 Task: Look for space in Nakama, Japan from 1st June, 2023 to 9th June, 2023 for 4 adults in price range Rs.6000 to Rs.12000. Place can be entire place with 2 bedrooms having 2 beds and 2 bathrooms. Property type can be house, flat, guest house. Booking option can be shelf check-in. Required host language is English.
Action: Mouse moved to (478, 122)
Screenshot: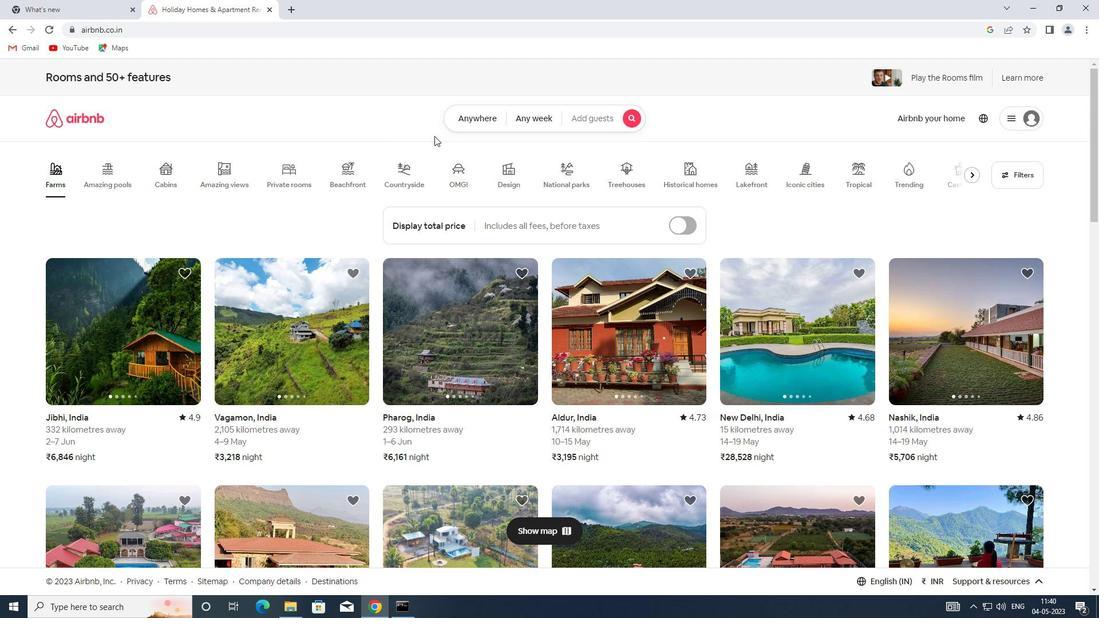 
Action: Mouse pressed left at (478, 122)
Screenshot: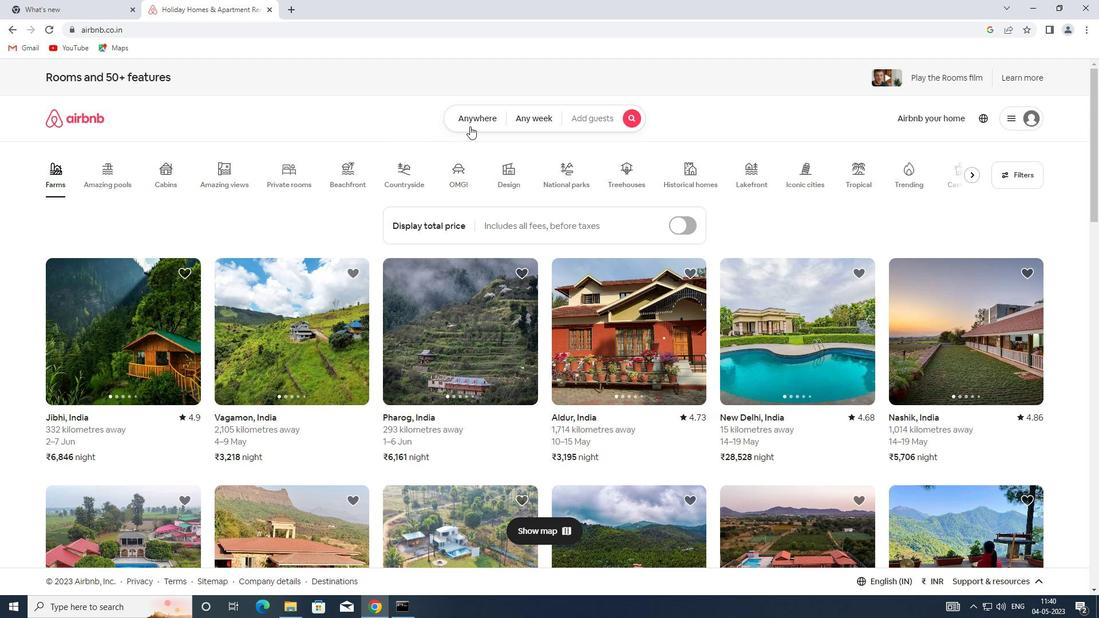 
Action: Mouse moved to (385, 172)
Screenshot: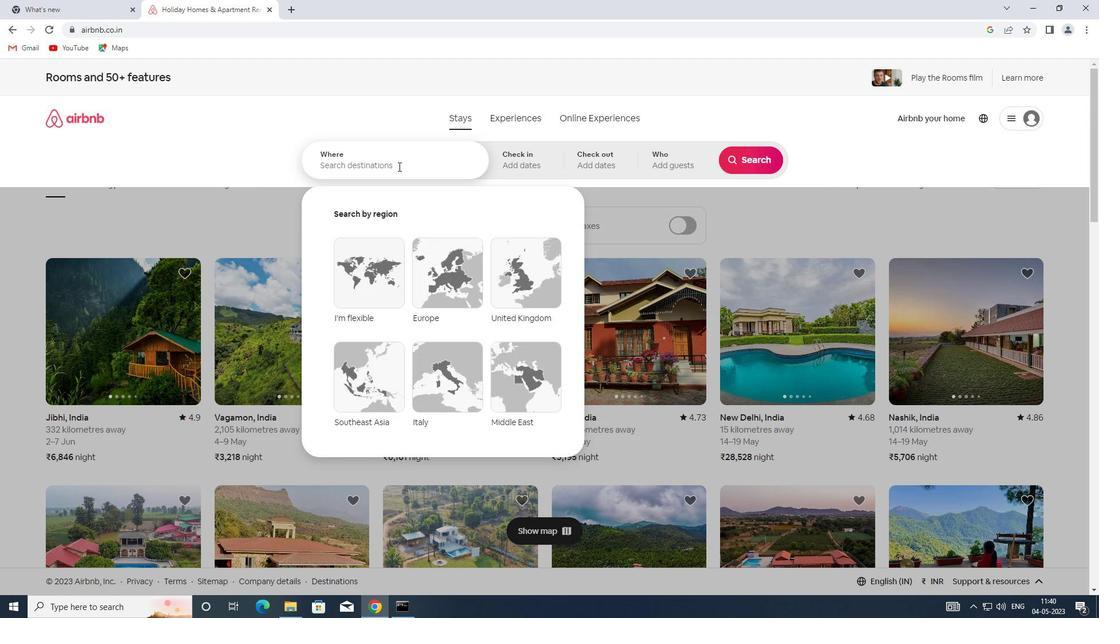 
Action: Mouse pressed left at (385, 172)
Screenshot: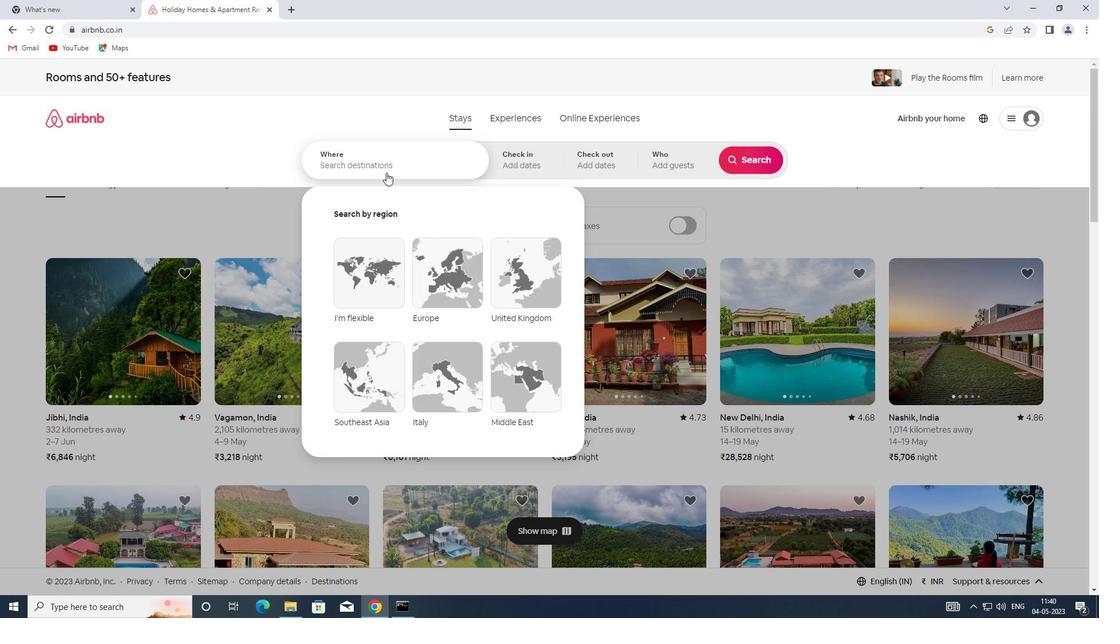 
Action: Key pressed <Key.shift><Key.shift>NAKAMA,<Key.shift><Key.shift><Key.shift><Key.shift><Key.shift><Key.shift><Key.shift><Key.shift>JAPAN
Screenshot: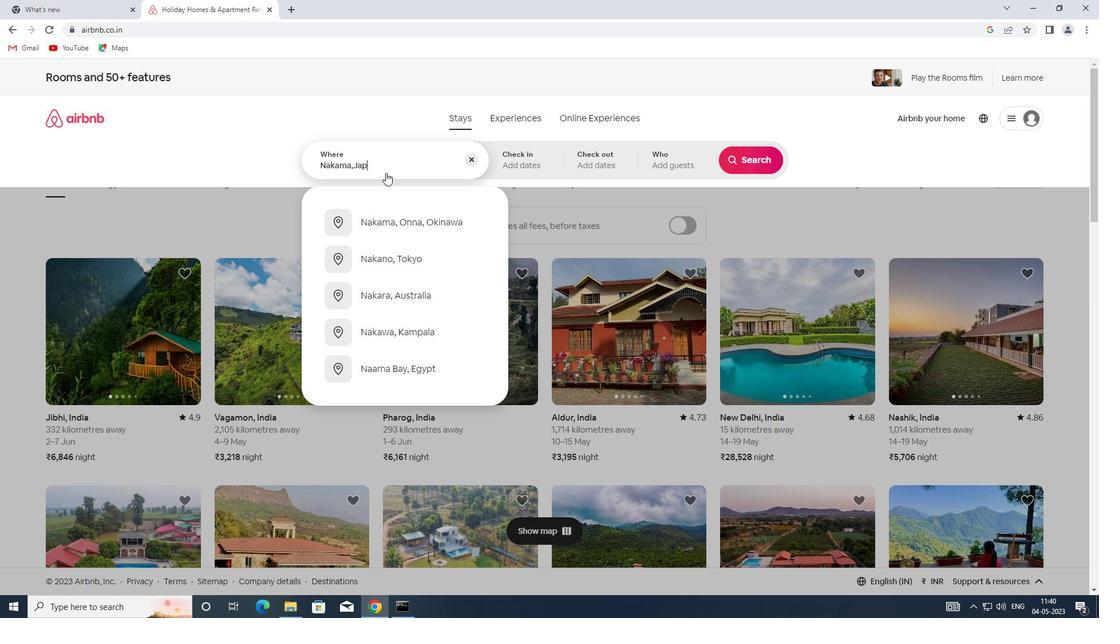 
Action: Mouse moved to (510, 152)
Screenshot: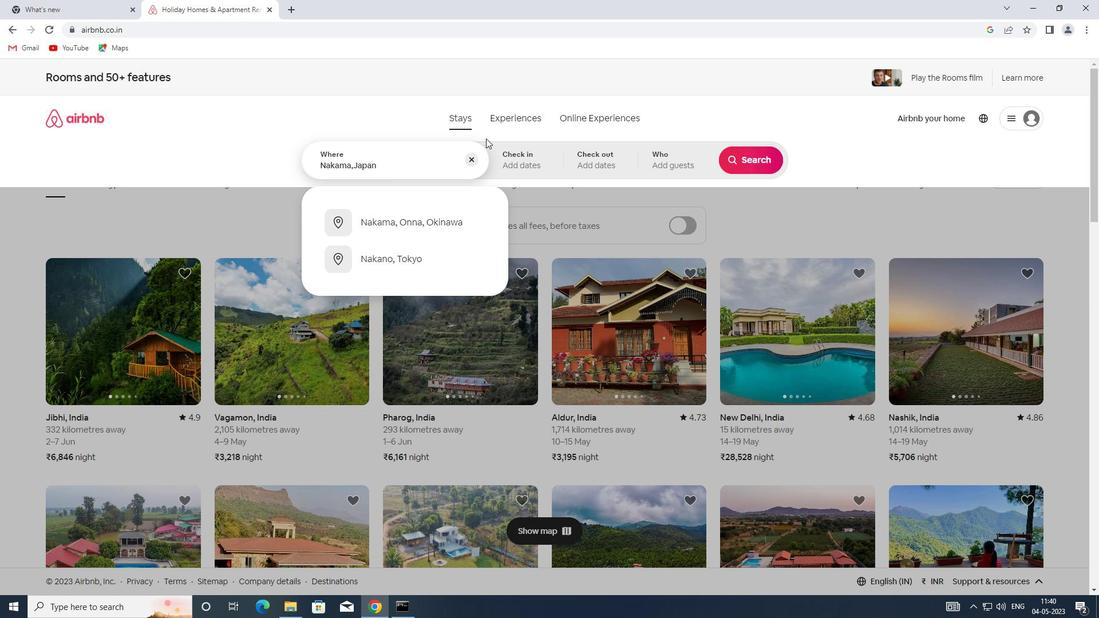 
Action: Mouse pressed left at (510, 152)
Screenshot: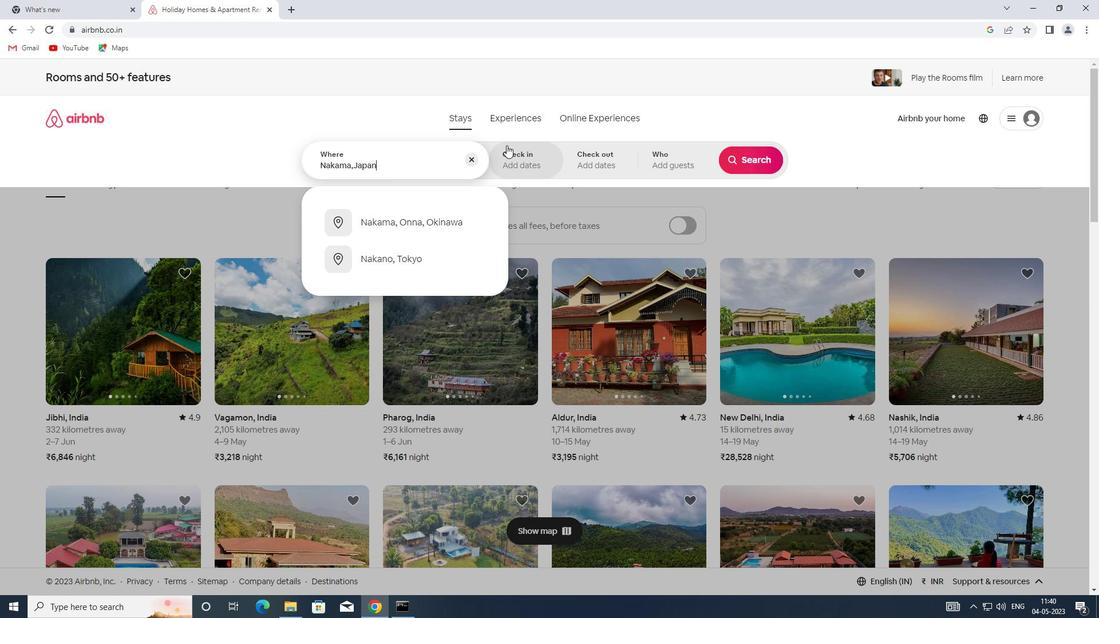 
Action: Mouse moved to (674, 301)
Screenshot: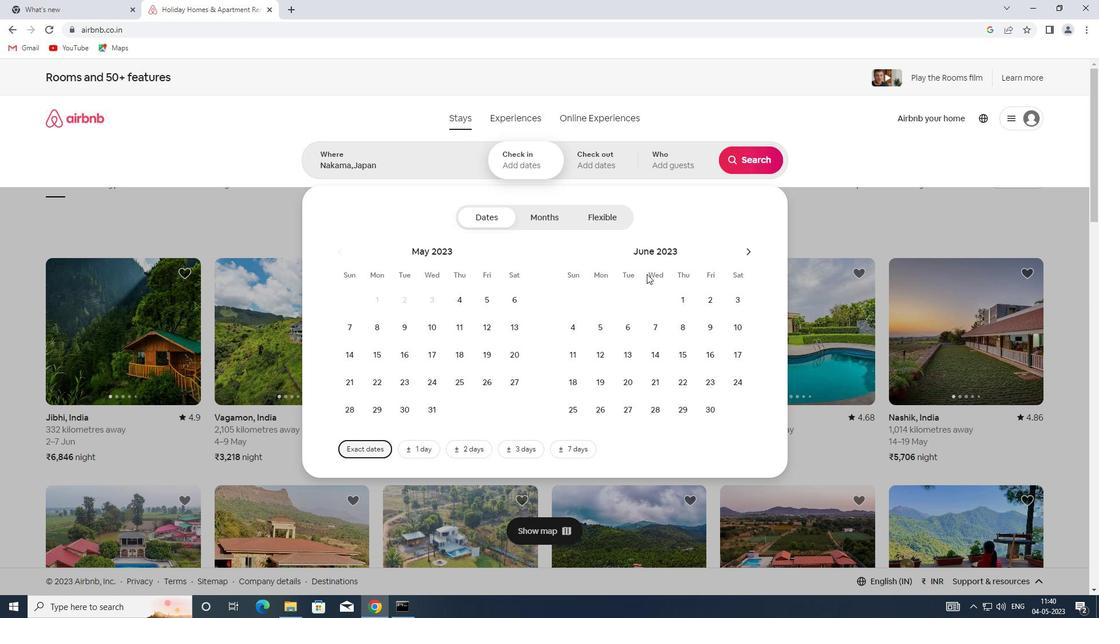 
Action: Mouse pressed left at (674, 301)
Screenshot: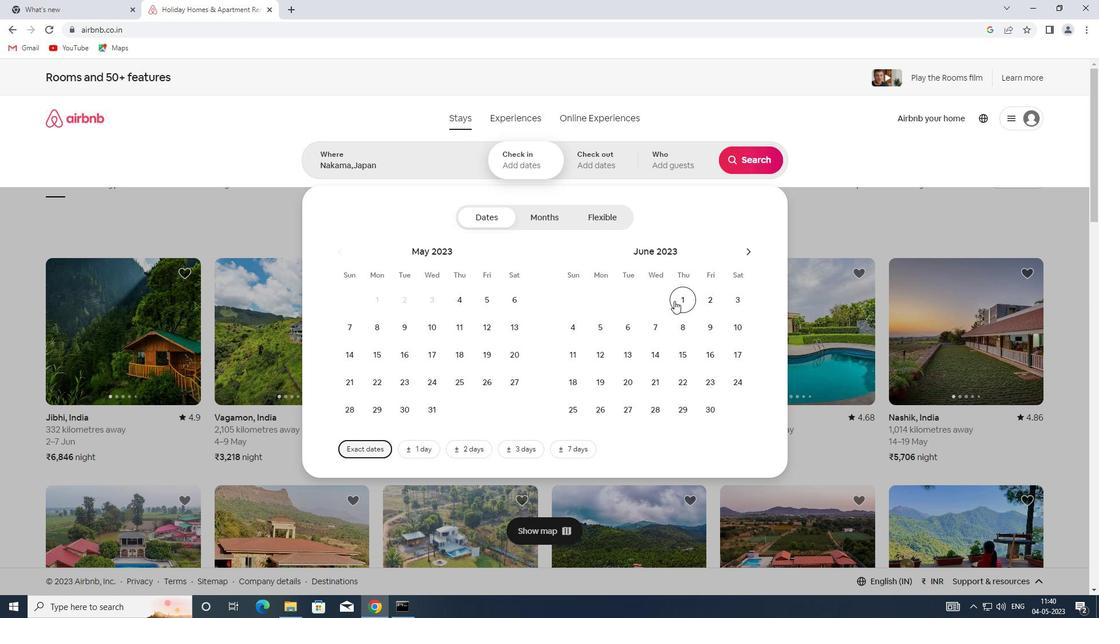
Action: Mouse moved to (703, 324)
Screenshot: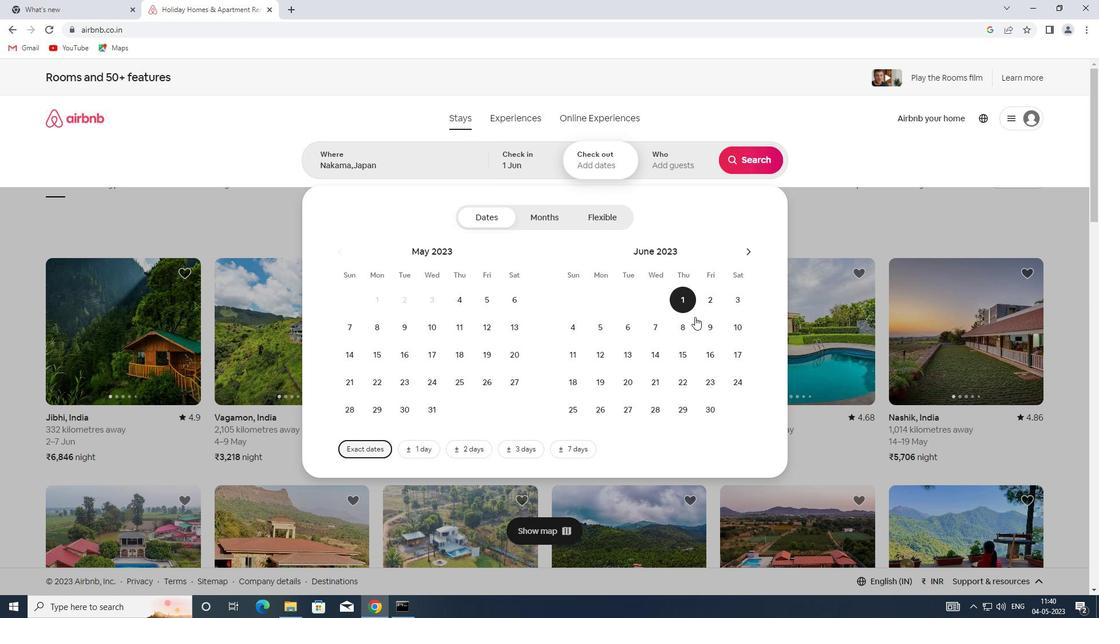 
Action: Mouse pressed left at (703, 324)
Screenshot: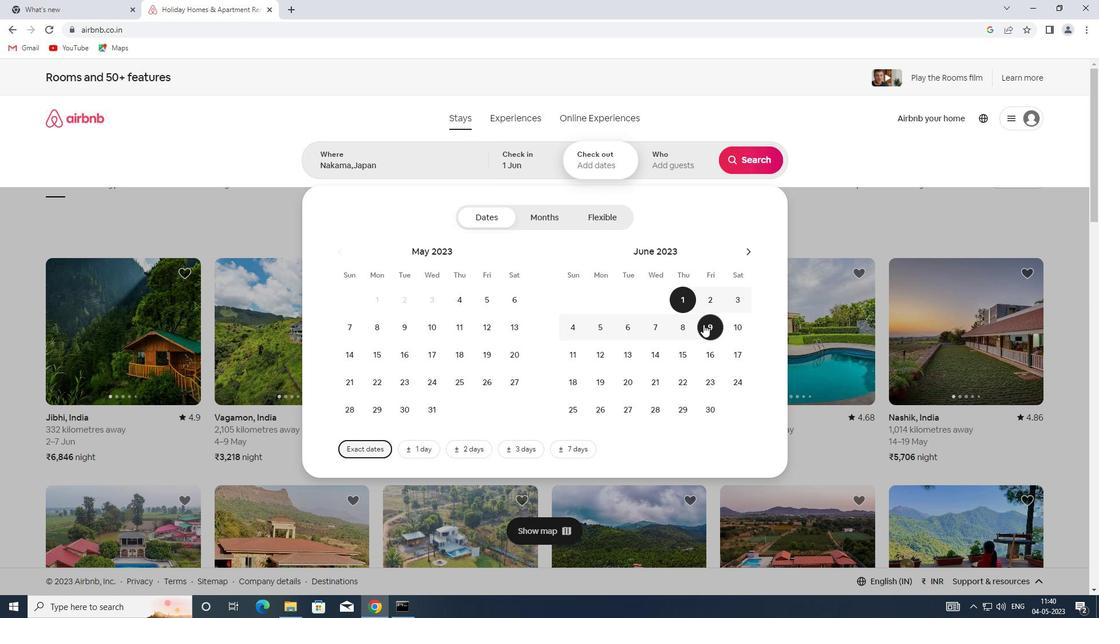 
Action: Mouse moved to (670, 152)
Screenshot: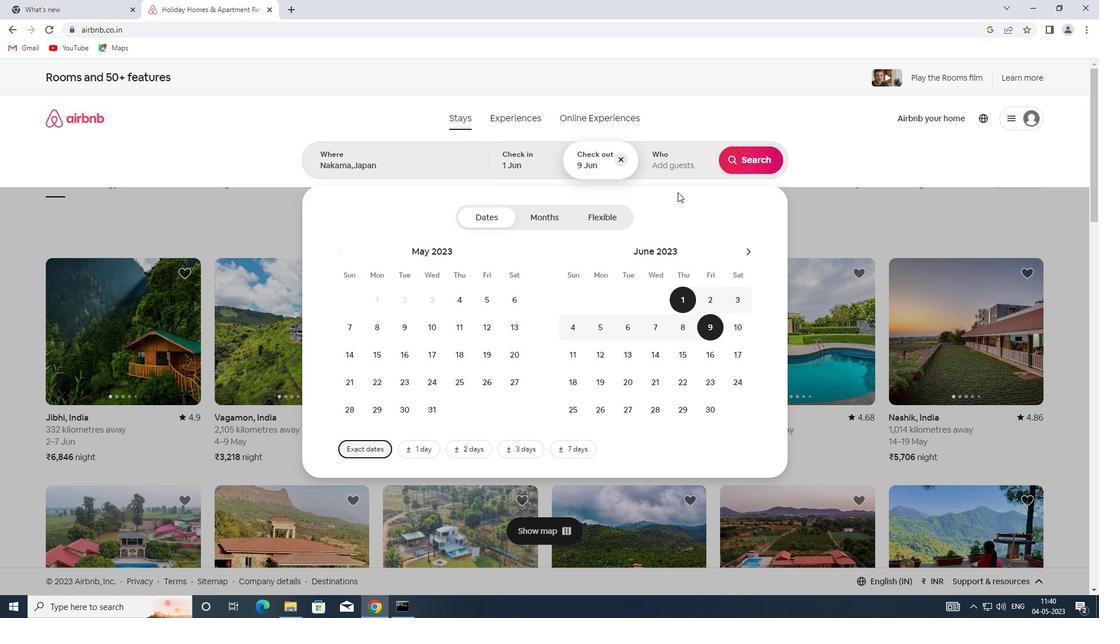
Action: Mouse pressed left at (670, 152)
Screenshot: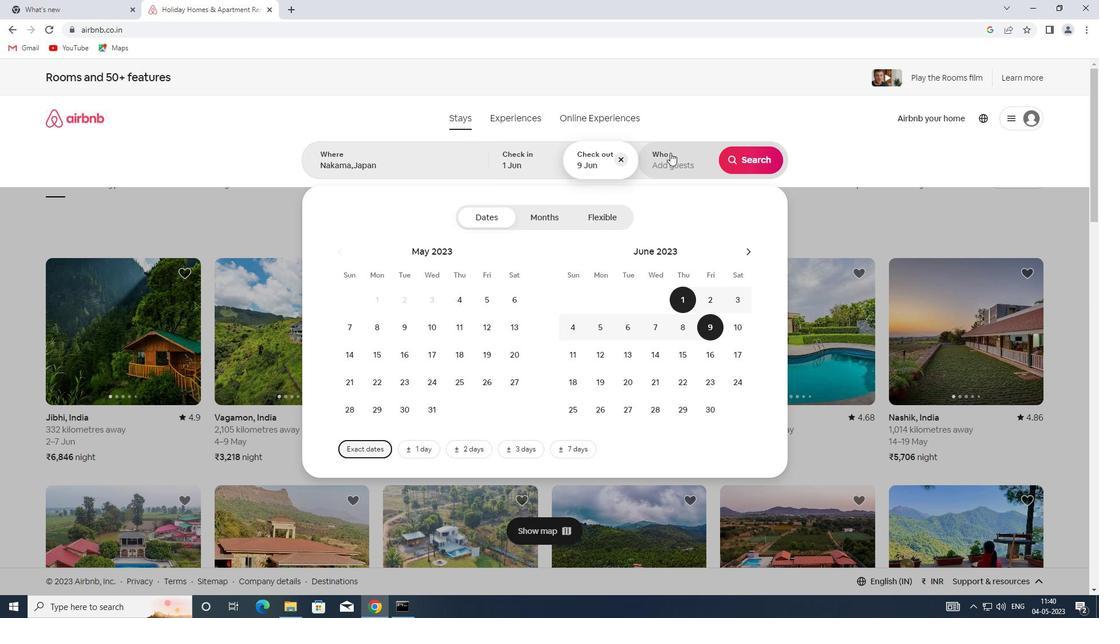 
Action: Mouse moved to (754, 216)
Screenshot: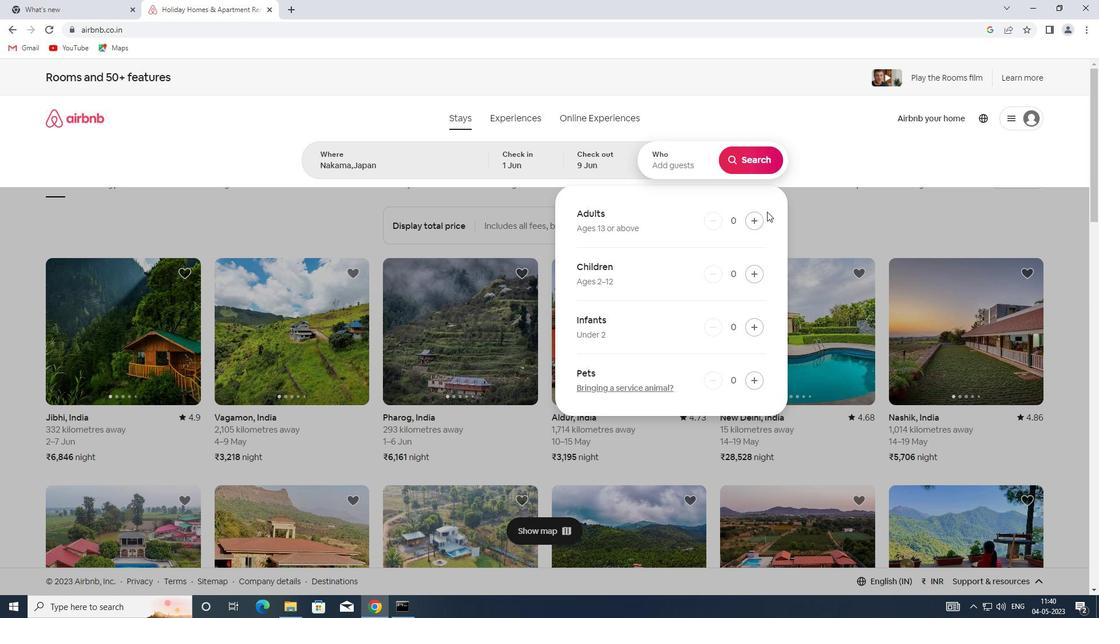 
Action: Mouse pressed left at (754, 216)
Screenshot: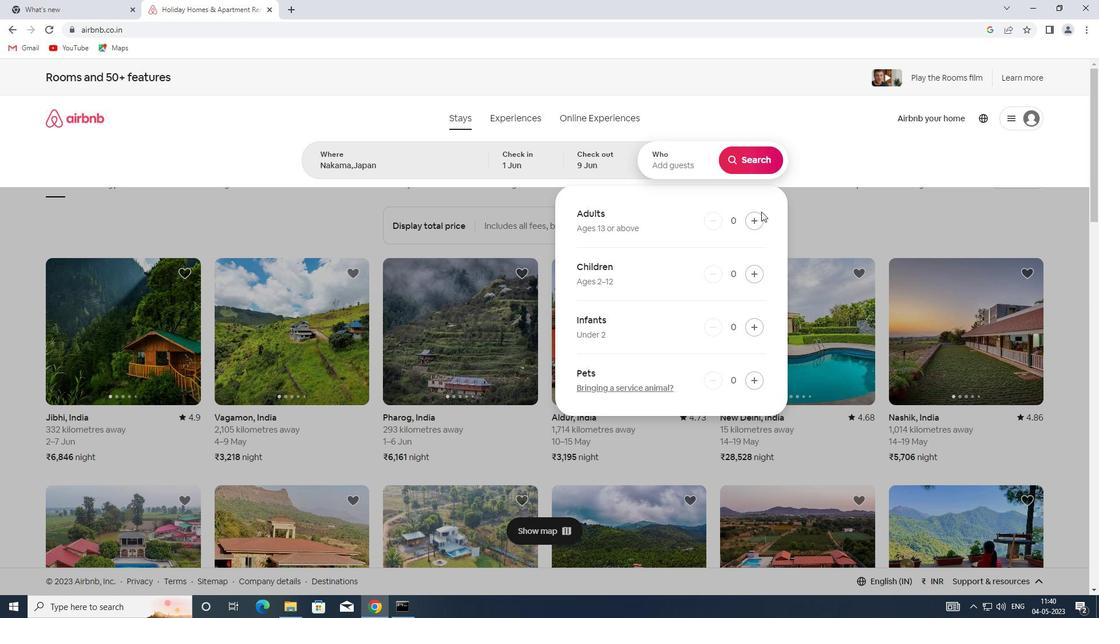 
Action: Mouse pressed left at (754, 216)
Screenshot: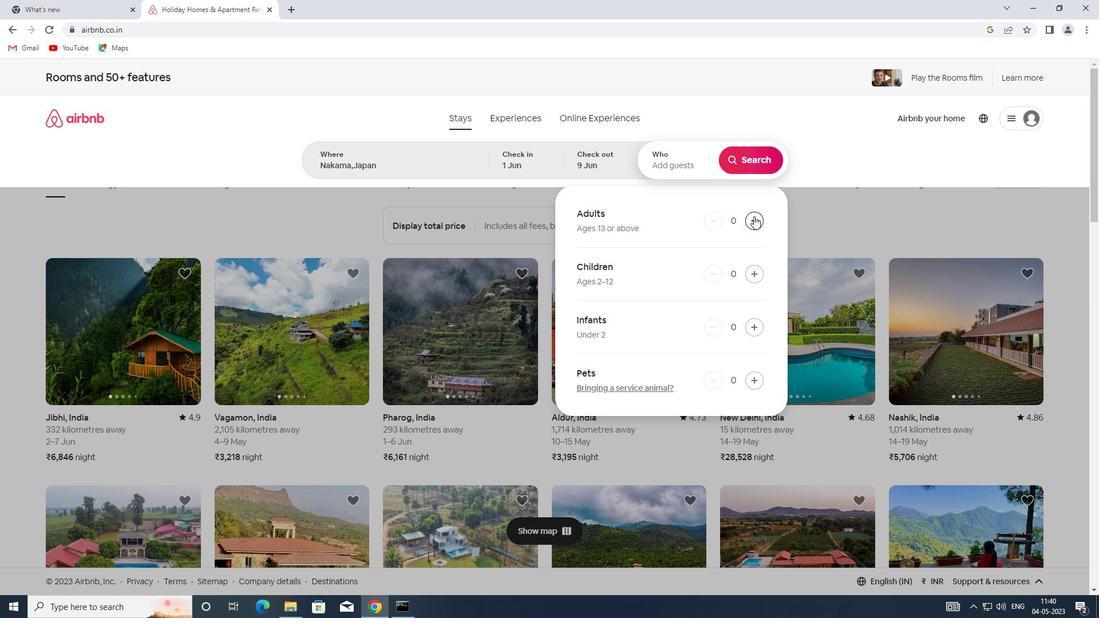 
Action: Mouse pressed left at (754, 216)
Screenshot: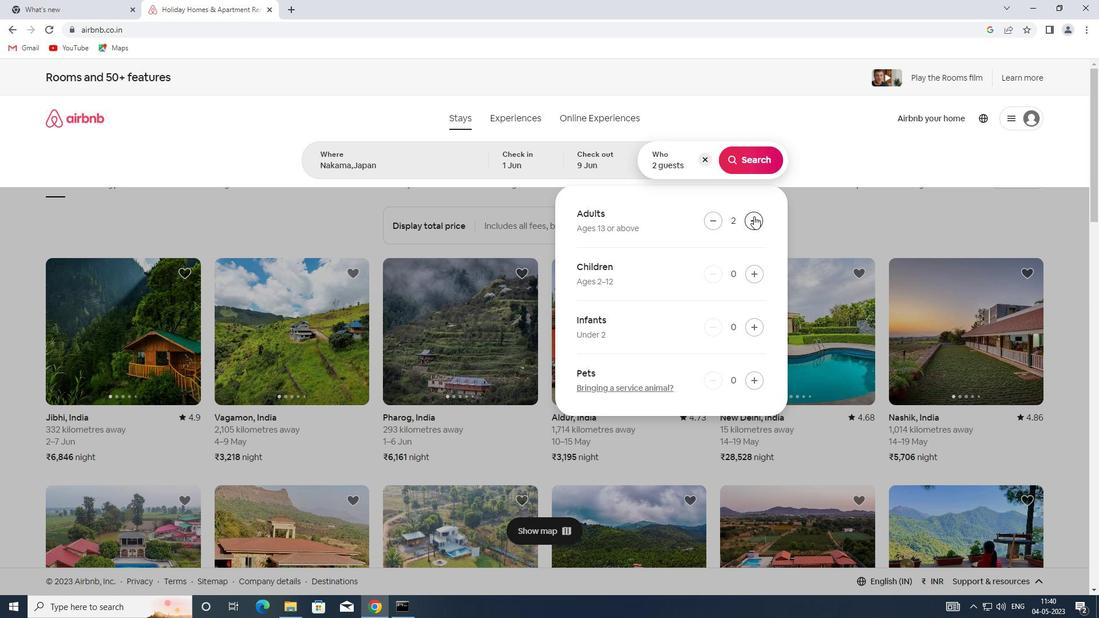 
Action: Mouse pressed left at (754, 216)
Screenshot: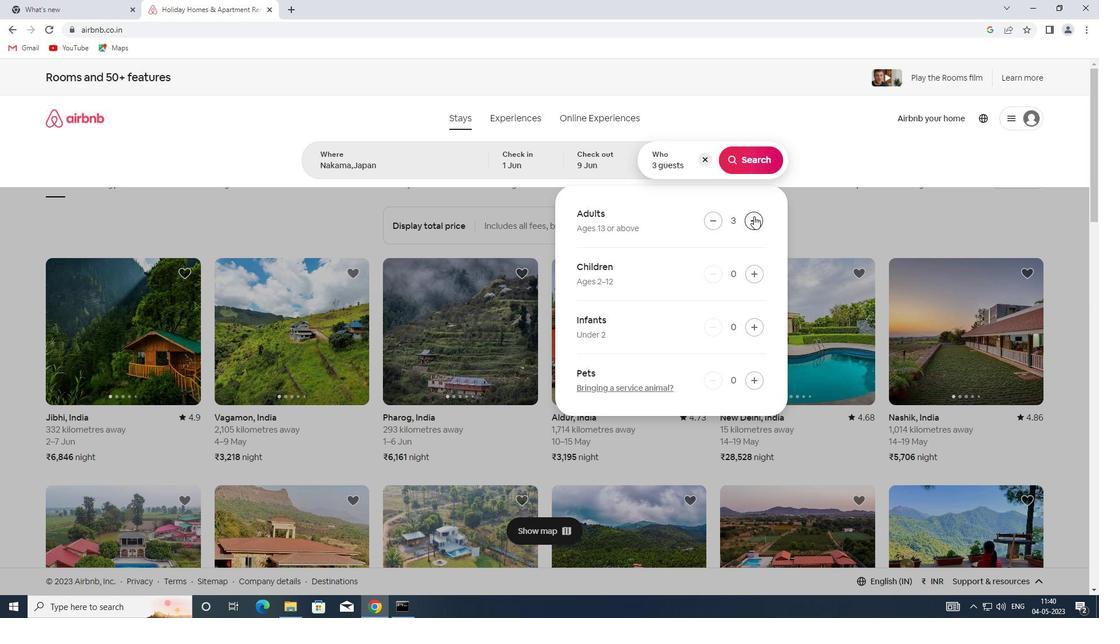 
Action: Mouse moved to (748, 167)
Screenshot: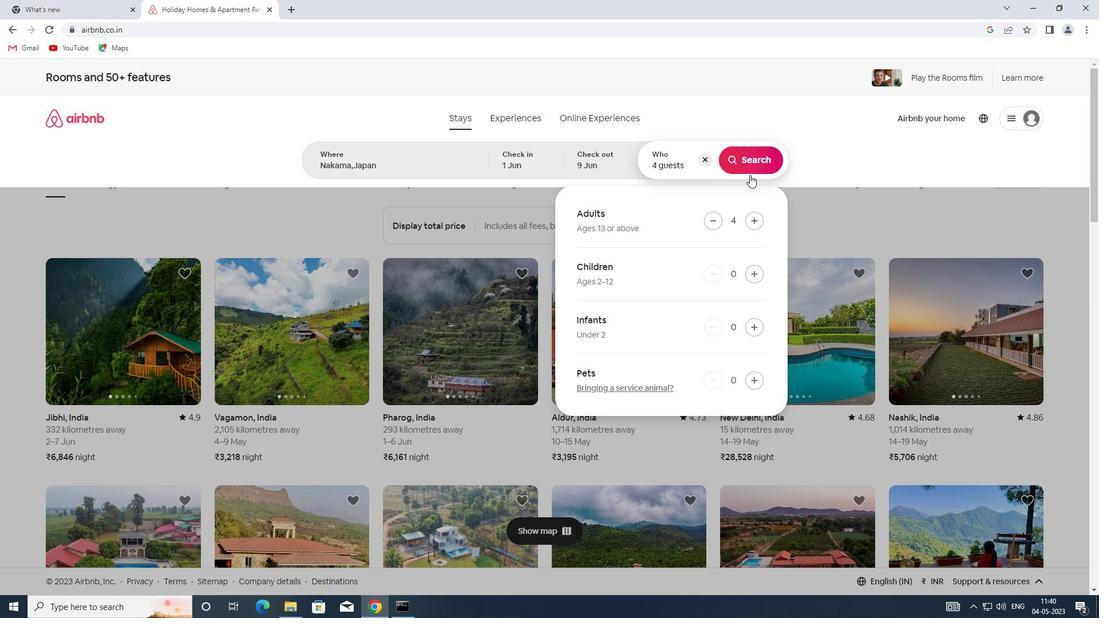 
Action: Mouse pressed left at (748, 167)
Screenshot: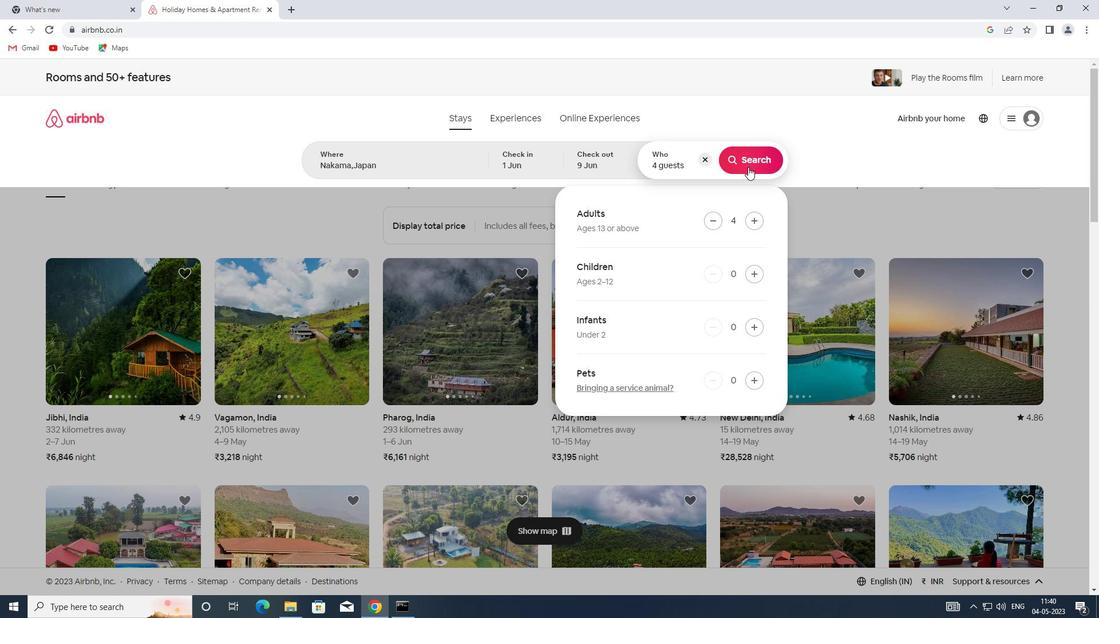 
Action: Mouse moved to (1041, 130)
Screenshot: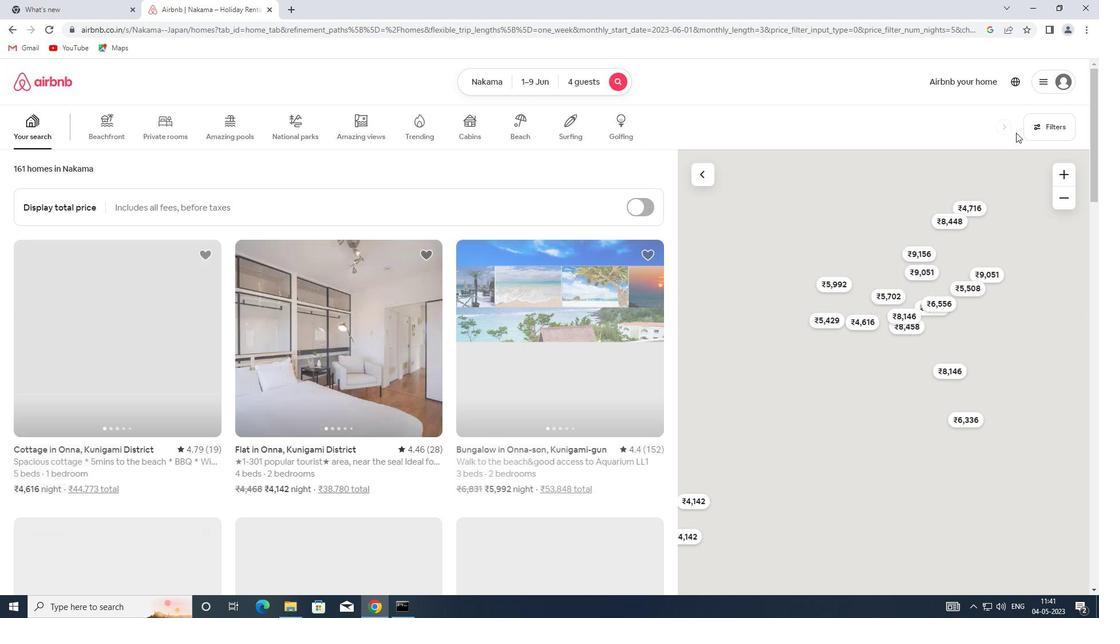 
Action: Mouse pressed left at (1041, 130)
Screenshot: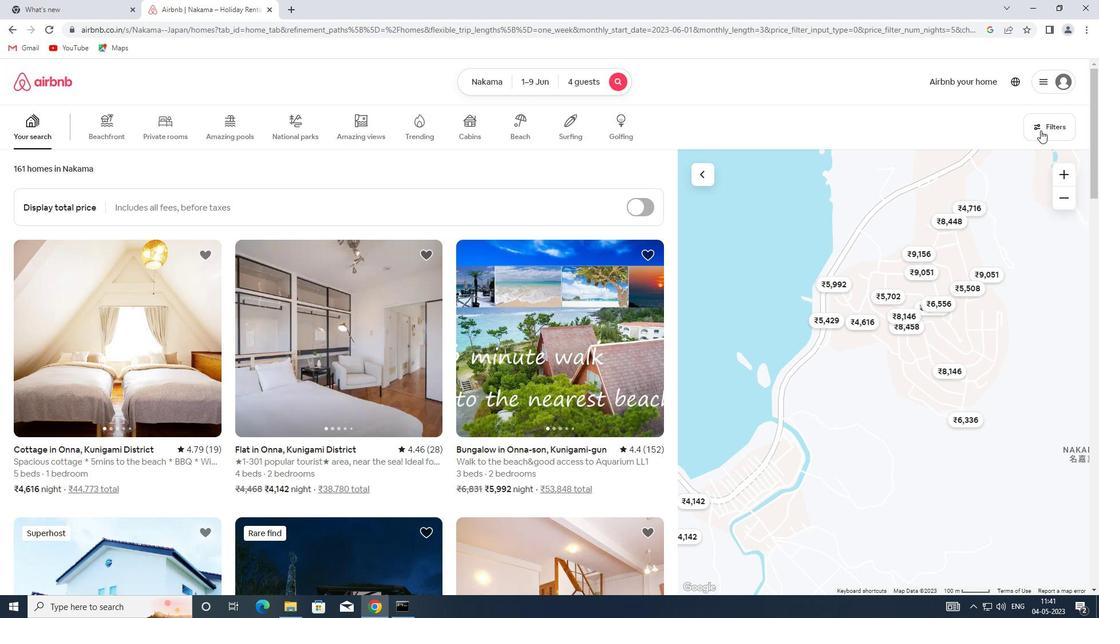 
Action: Mouse moved to (415, 272)
Screenshot: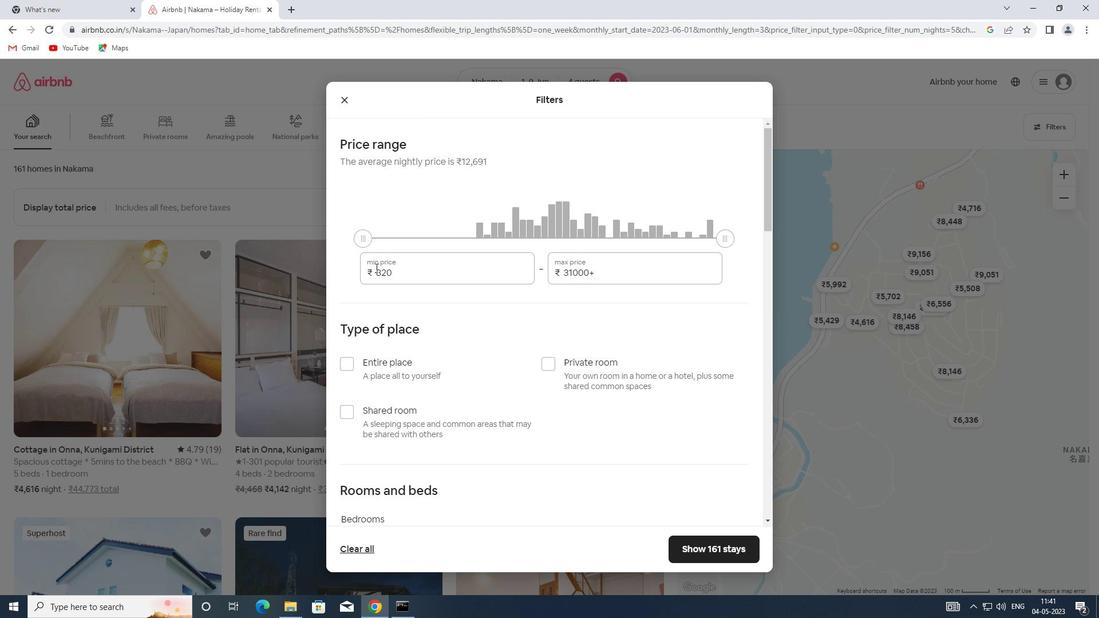 
Action: Mouse pressed left at (415, 272)
Screenshot: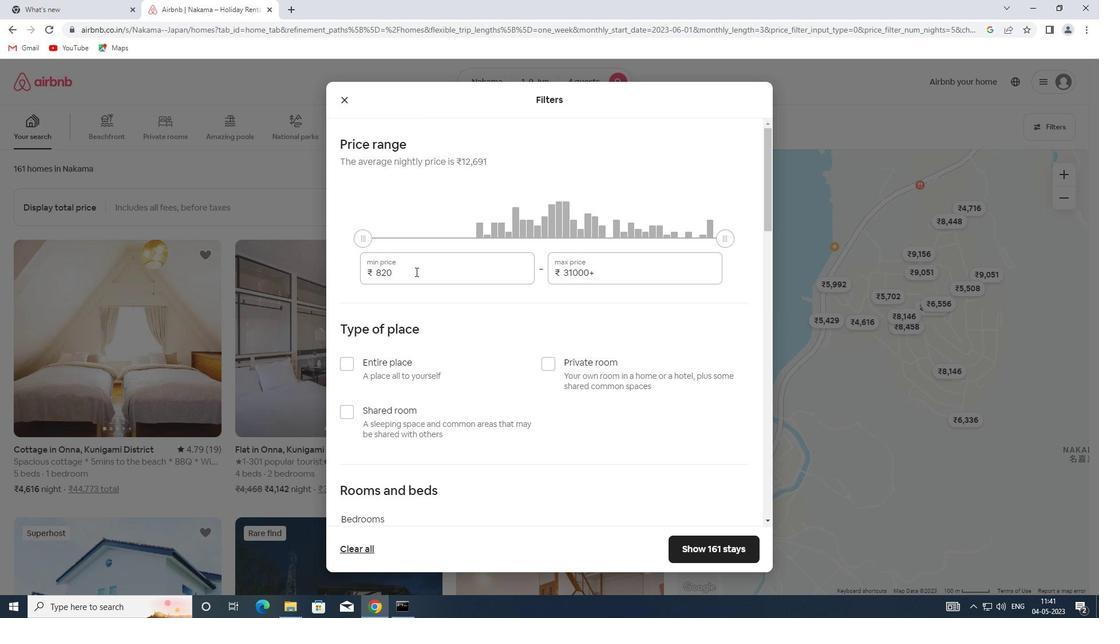 
Action: Mouse moved to (351, 272)
Screenshot: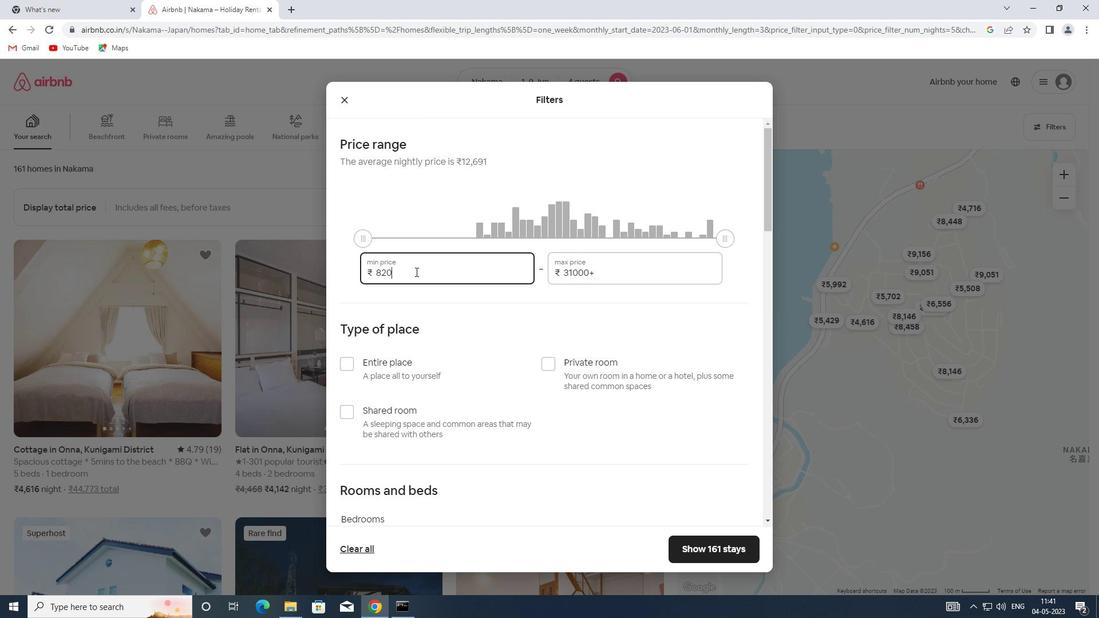 
Action: Key pressed 6000
Screenshot: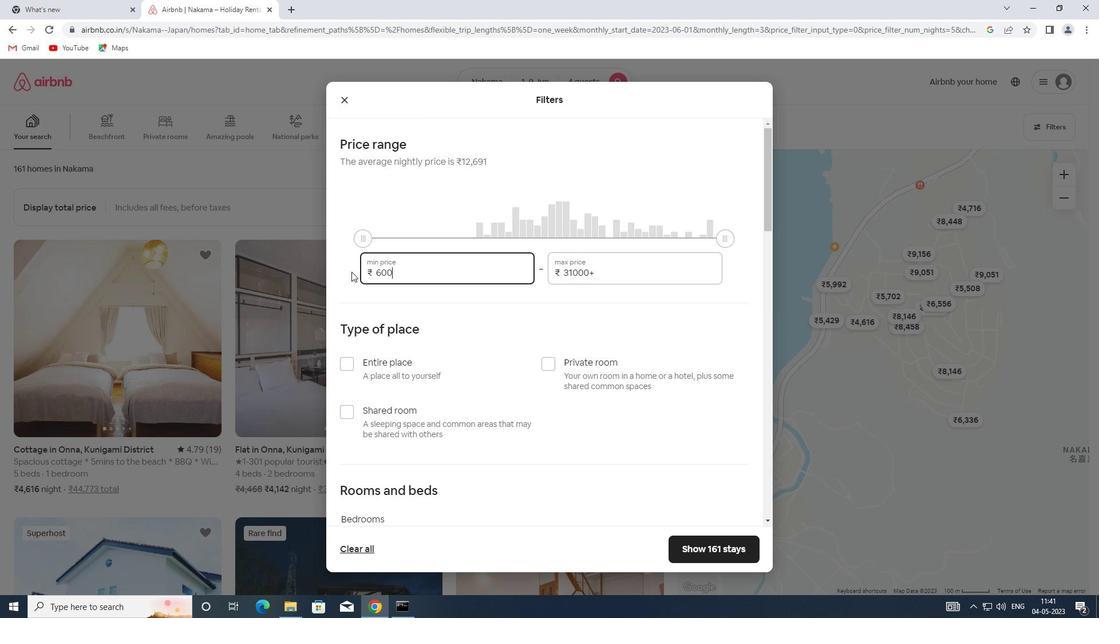 
Action: Mouse moved to (600, 274)
Screenshot: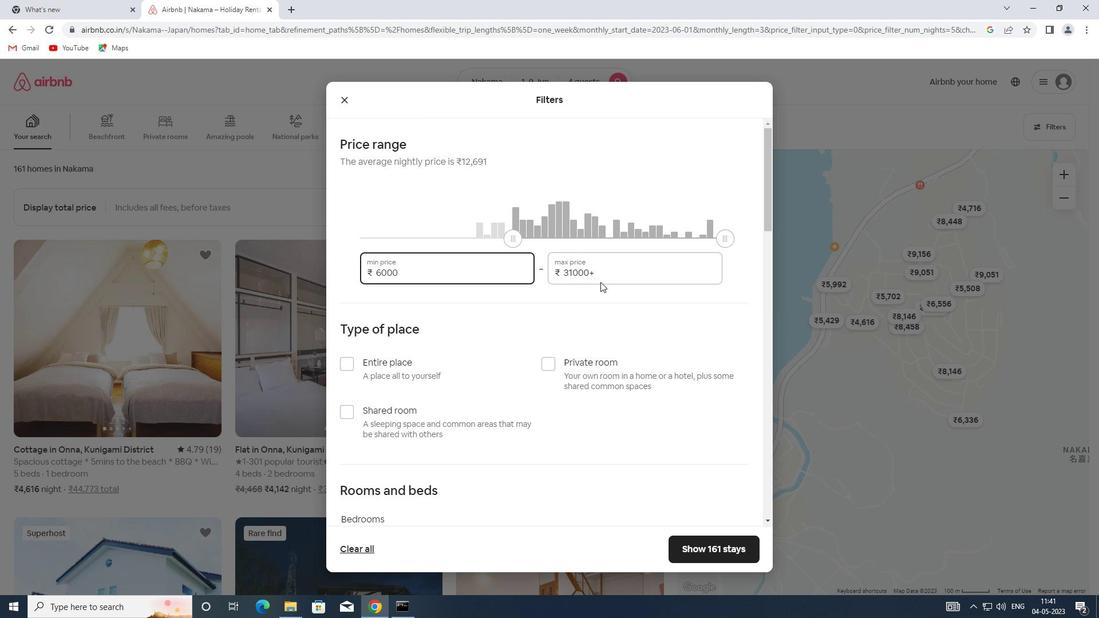 
Action: Mouse pressed left at (600, 274)
Screenshot: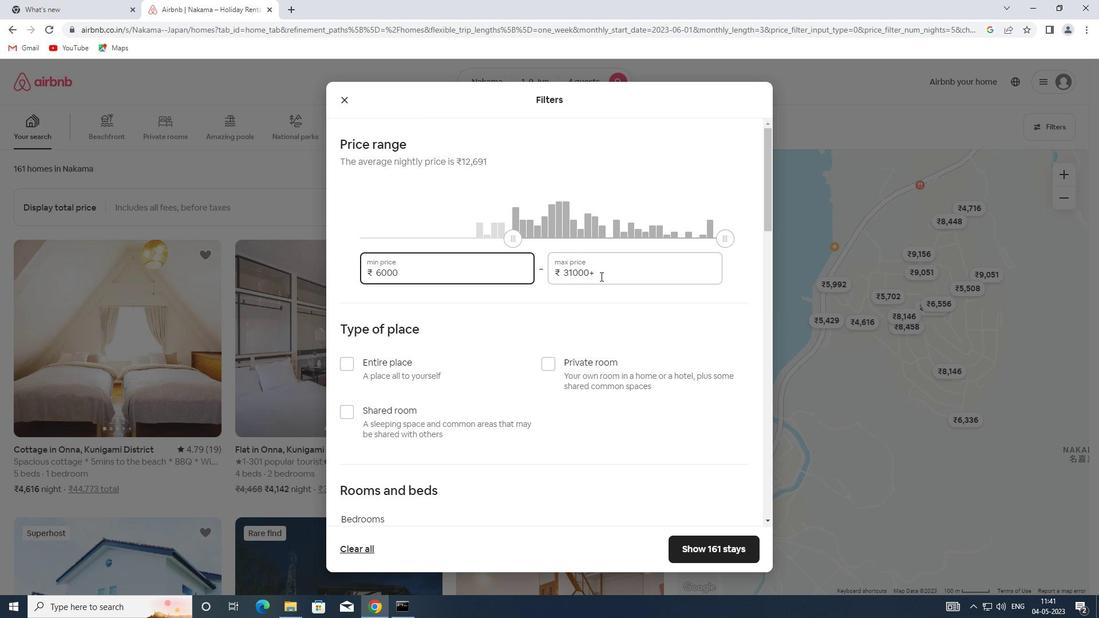 
Action: Mouse moved to (544, 274)
Screenshot: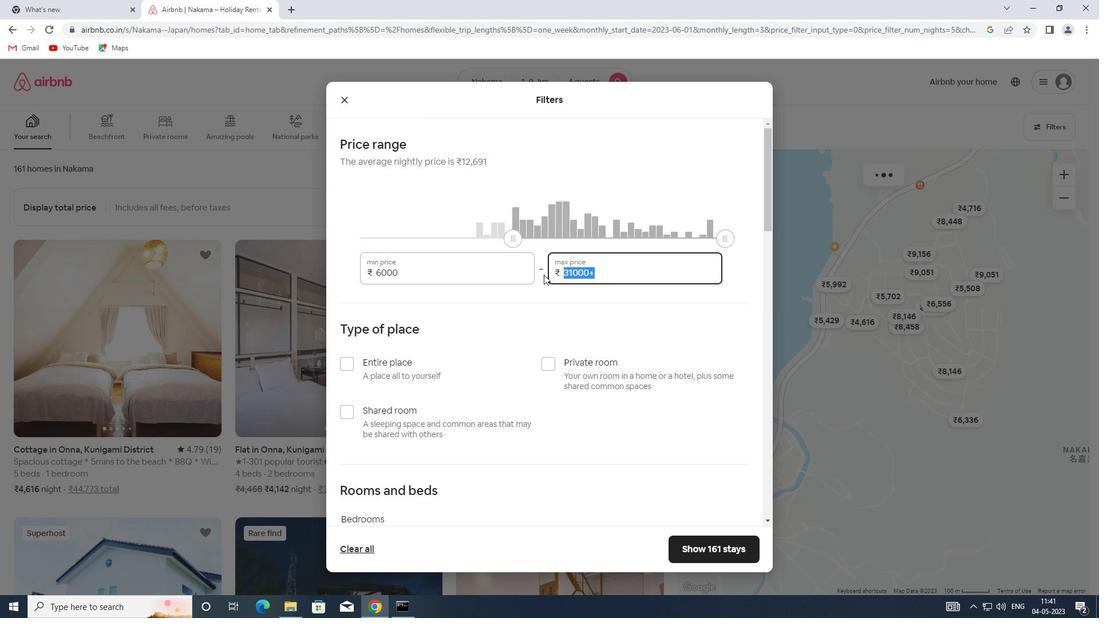 
Action: Key pressed 12000
Screenshot: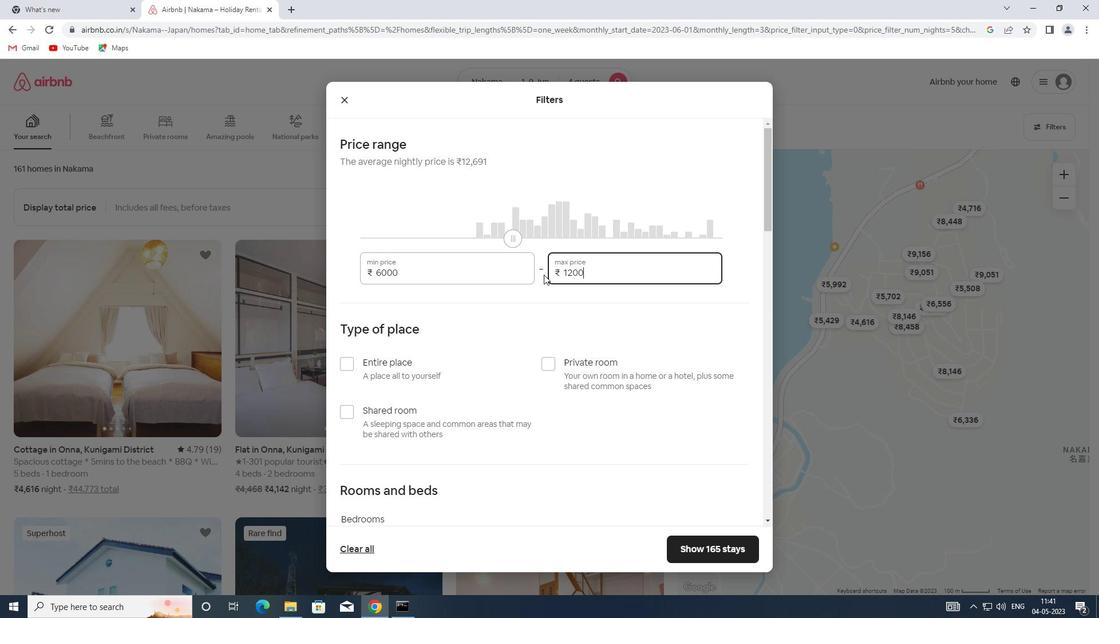 
Action: Mouse scrolled (544, 274) with delta (0, 0)
Screenshot: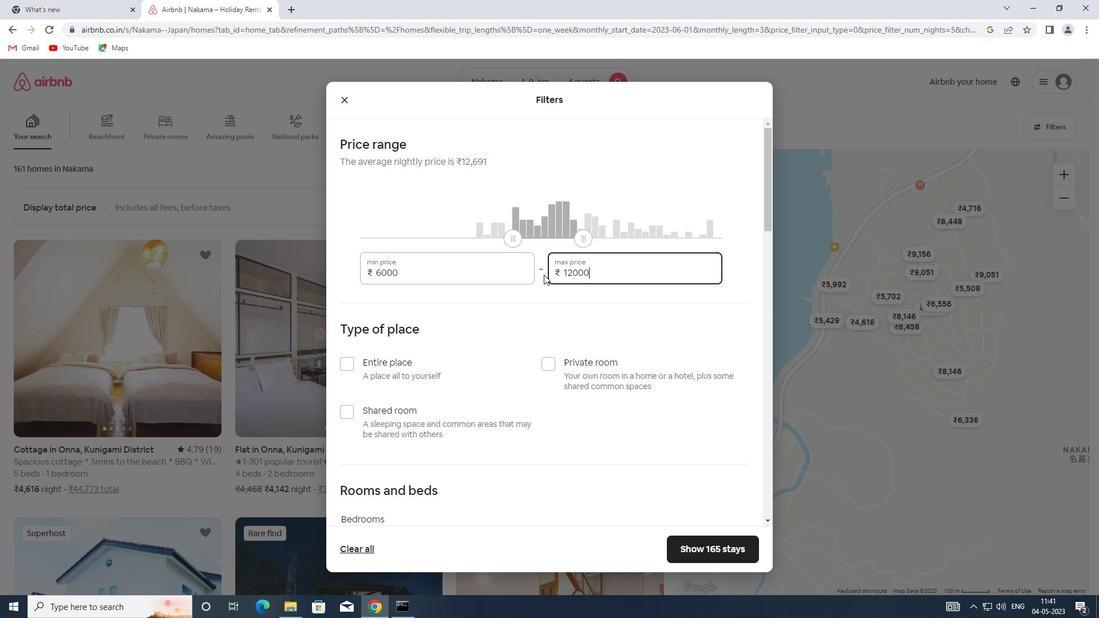 
Action: Mouse scrolled (544, 274) with delta (0, 0)
Screenshot: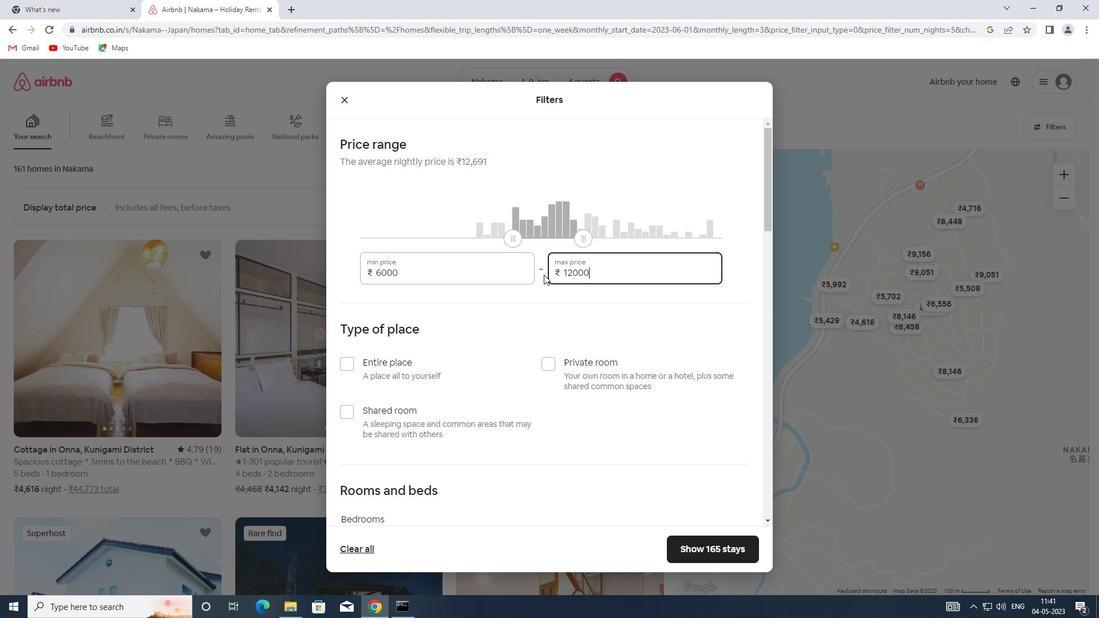 
Action: Mouse moved to (385, 253)
Screenshot: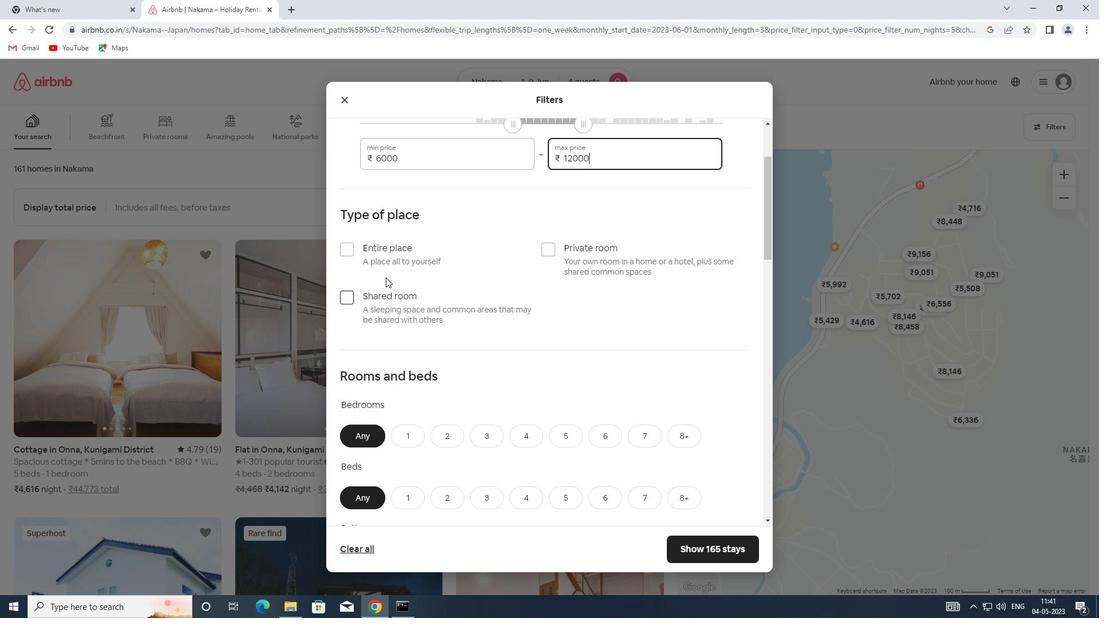 
Action: Mouse pressed left at (385, 253)
Screenshot: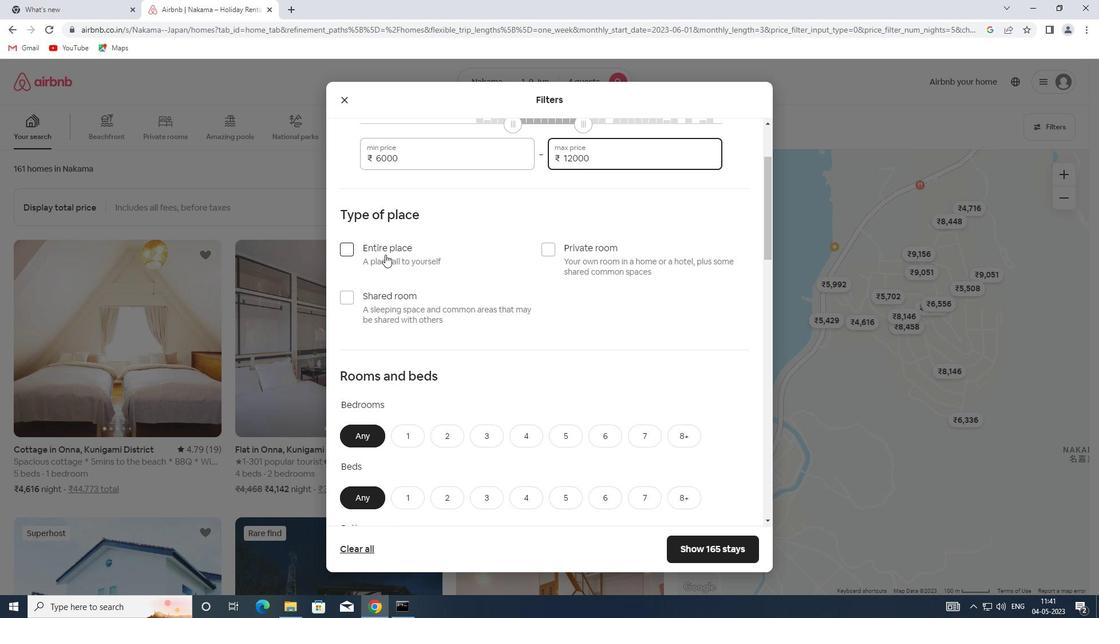 
Action: Mouse scrolled (385, 252) with delta (0, 0)
Screenshot: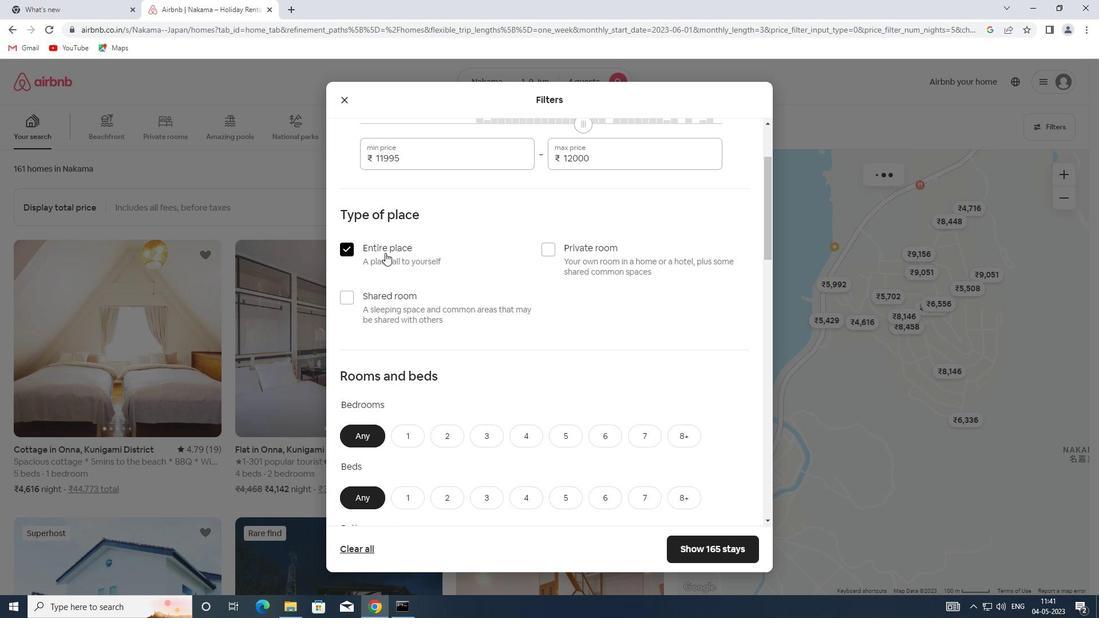 
Action: Mouse scrolled (385, 252) with delta (0, 0)
Screenshot: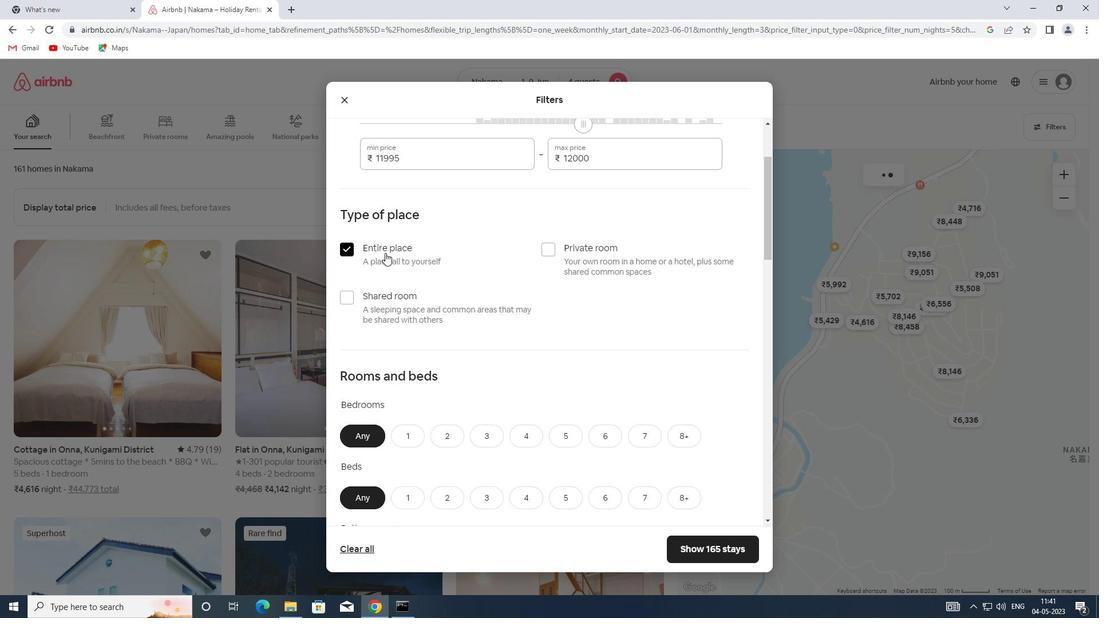 
Action: Mouse scrolled (385, 252) with delta (0, 0)
Screenshot: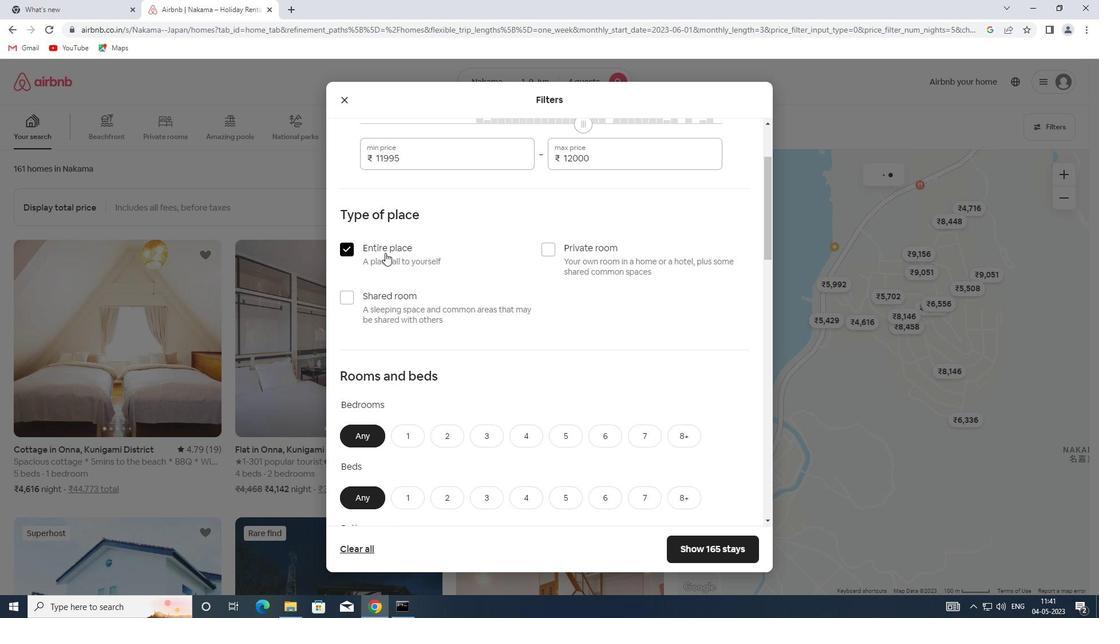 
Action: Mouse scrolled (385, 252) with delta (0, 0)
Screenshot: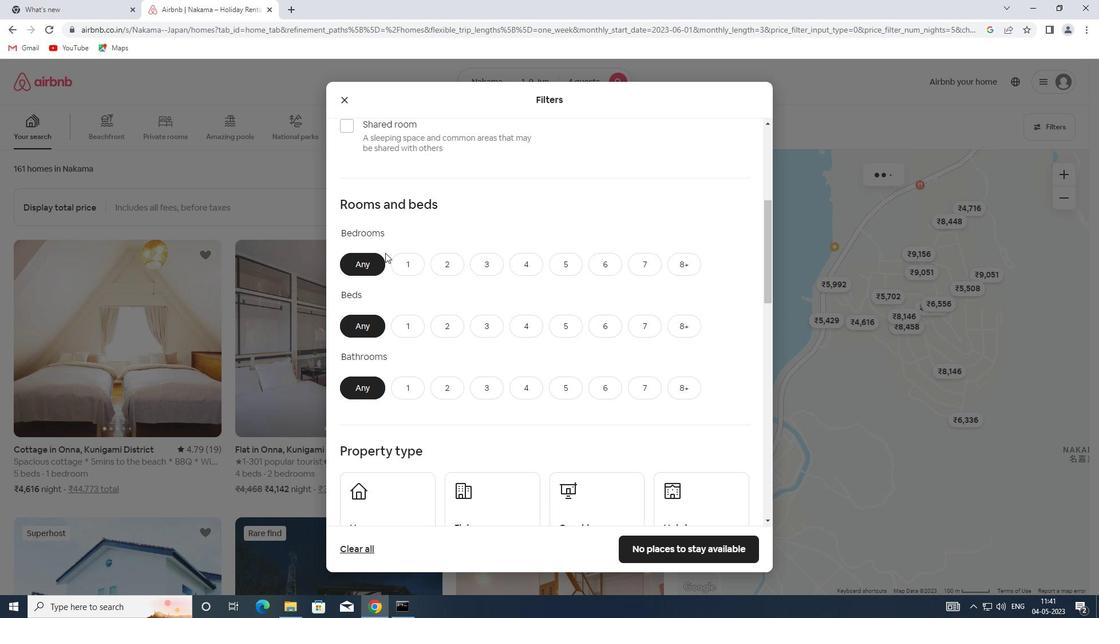 
Action: Mouse moved to (440, 207)
Screenshot: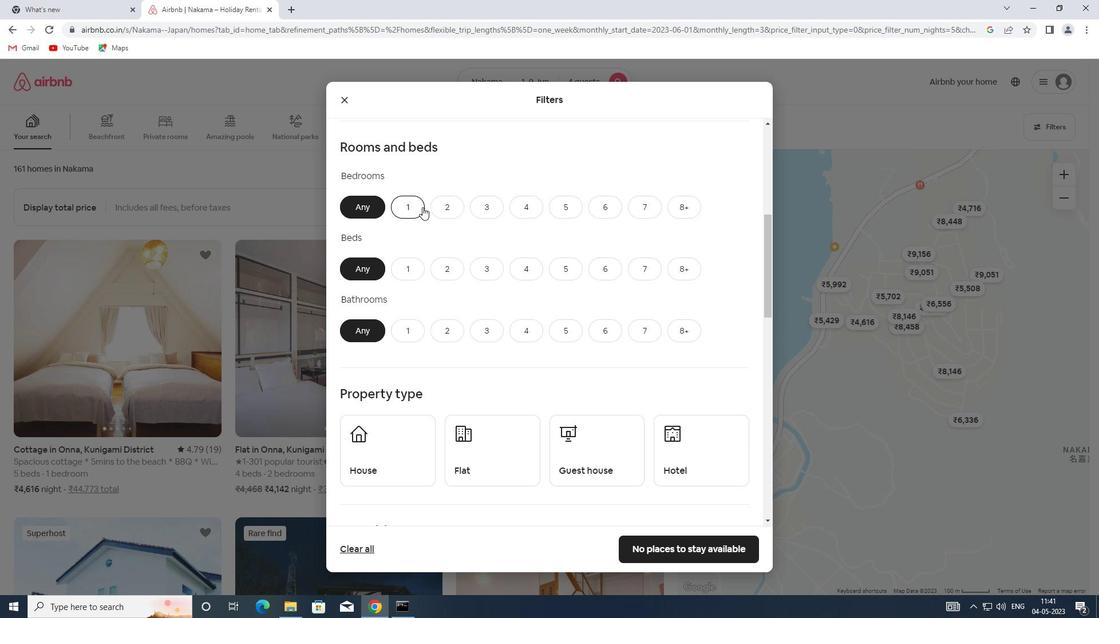 
Action: Mouse pressed left at (440, 207)
Screenshot: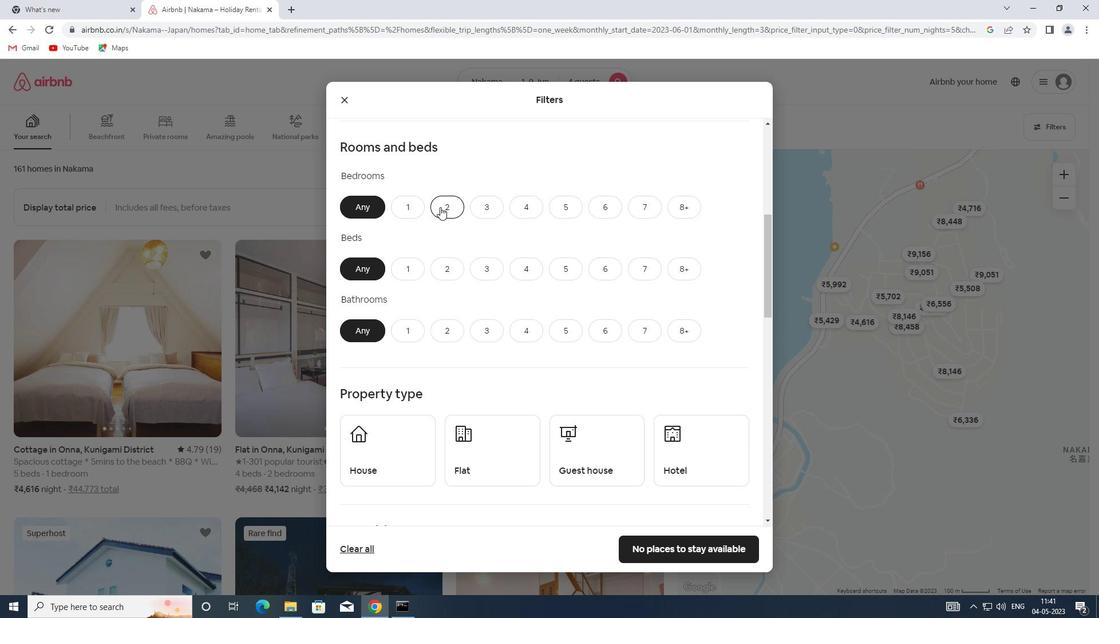 
Action: Mouse moved to (441, 266)
Screenshot: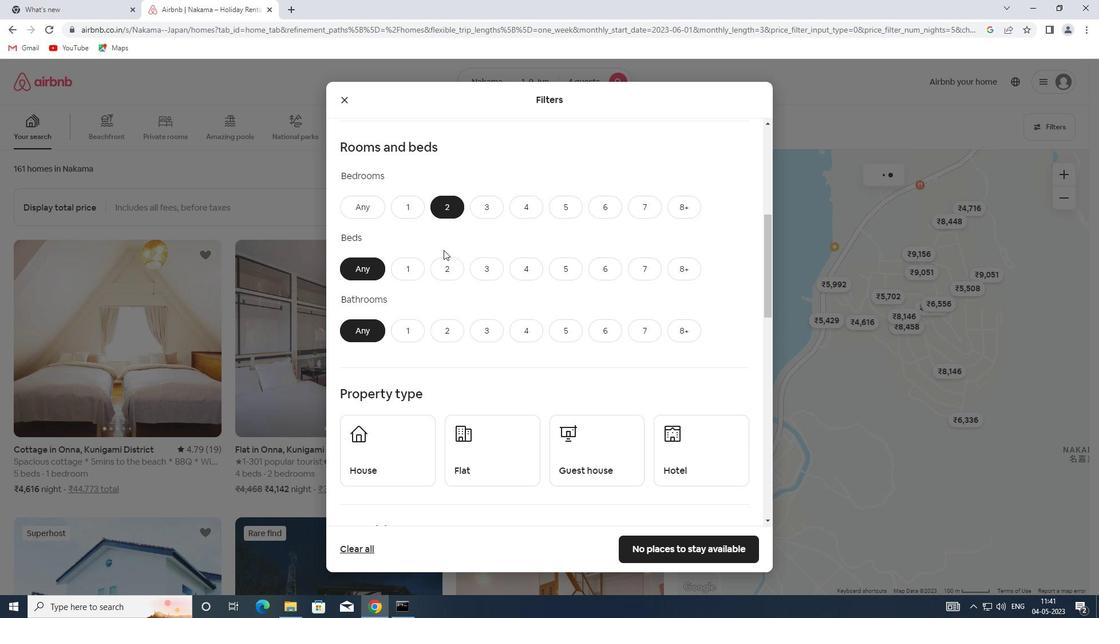 
Action: Mouse pressed left at (441, 266)
Screenshot: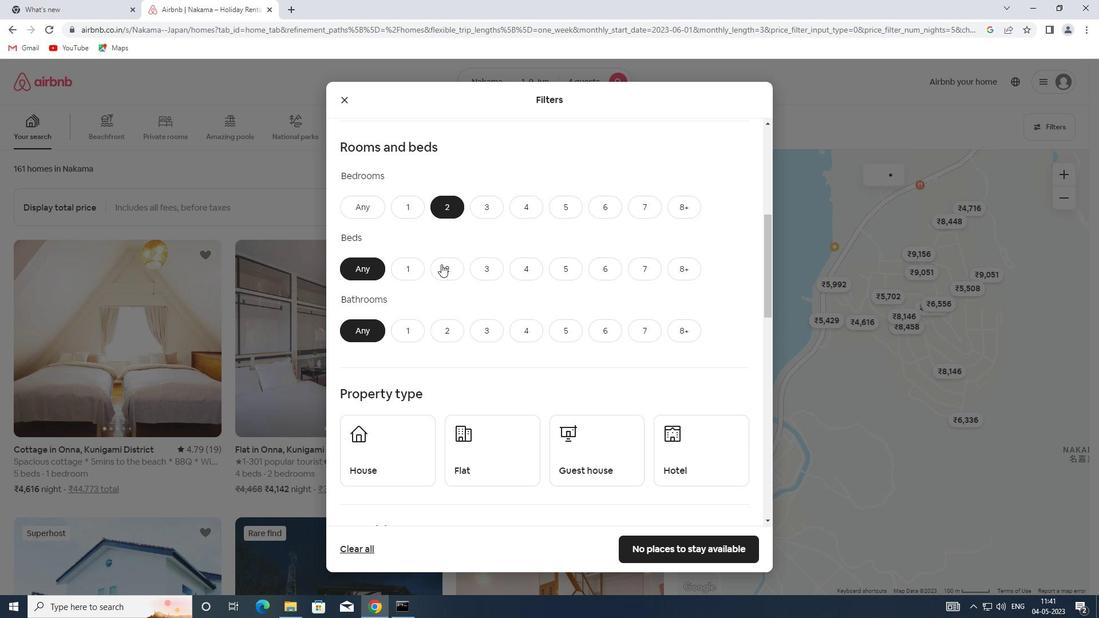 
Action: Mouse moved to (439, 328)
Screenshot: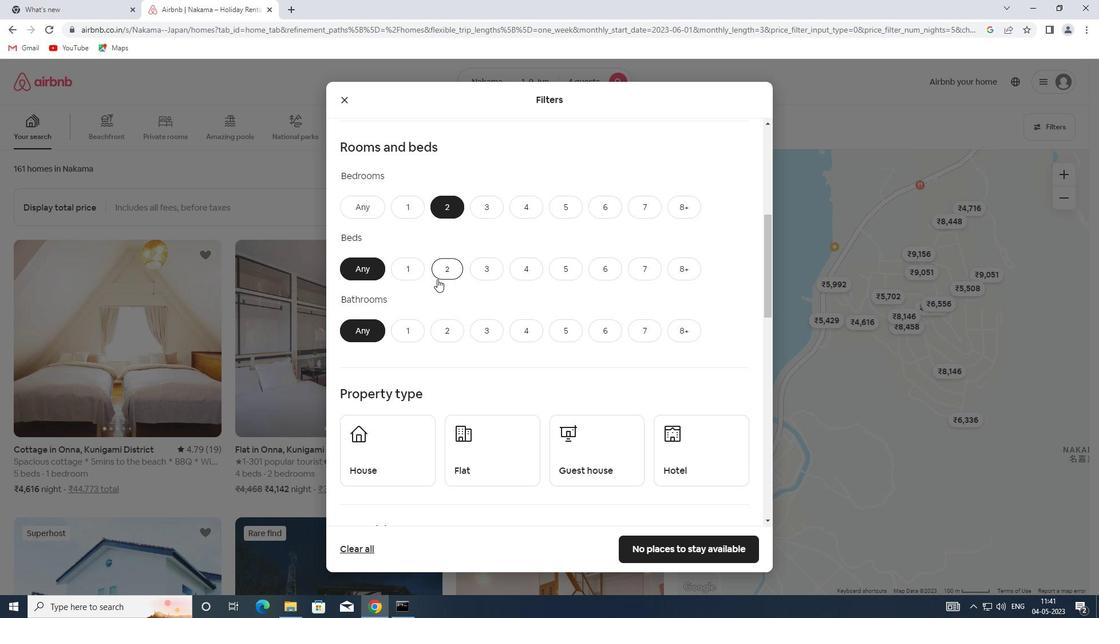
Action: Mouse pressed left at (439, 328)
Screenshot: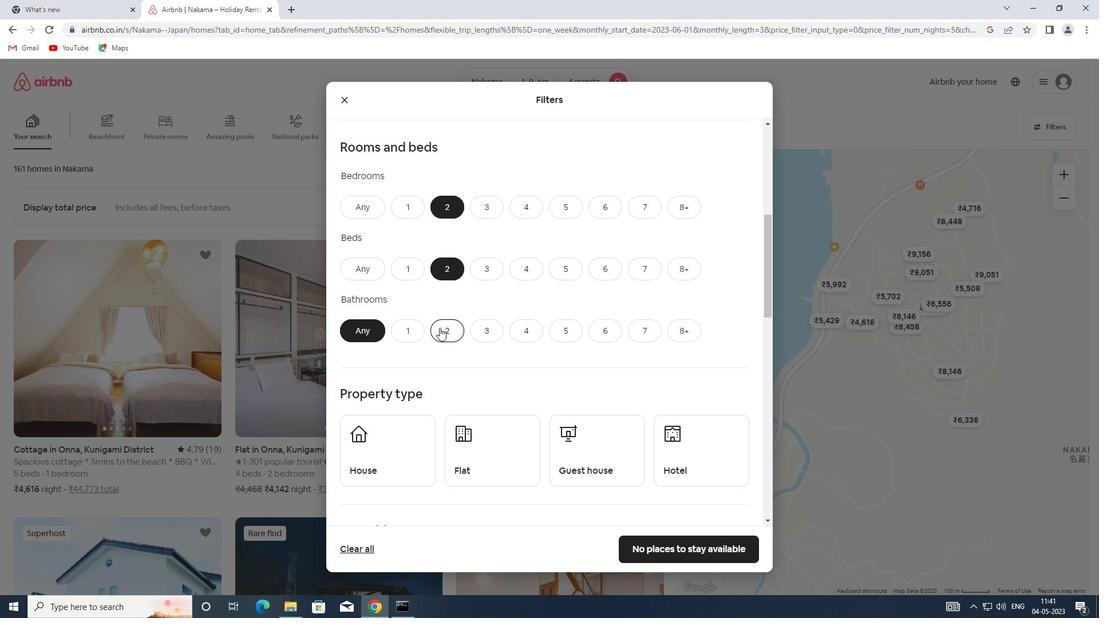 
Action: Mouse scrolled (439, 327) with delta (0, 0)
Screenshot: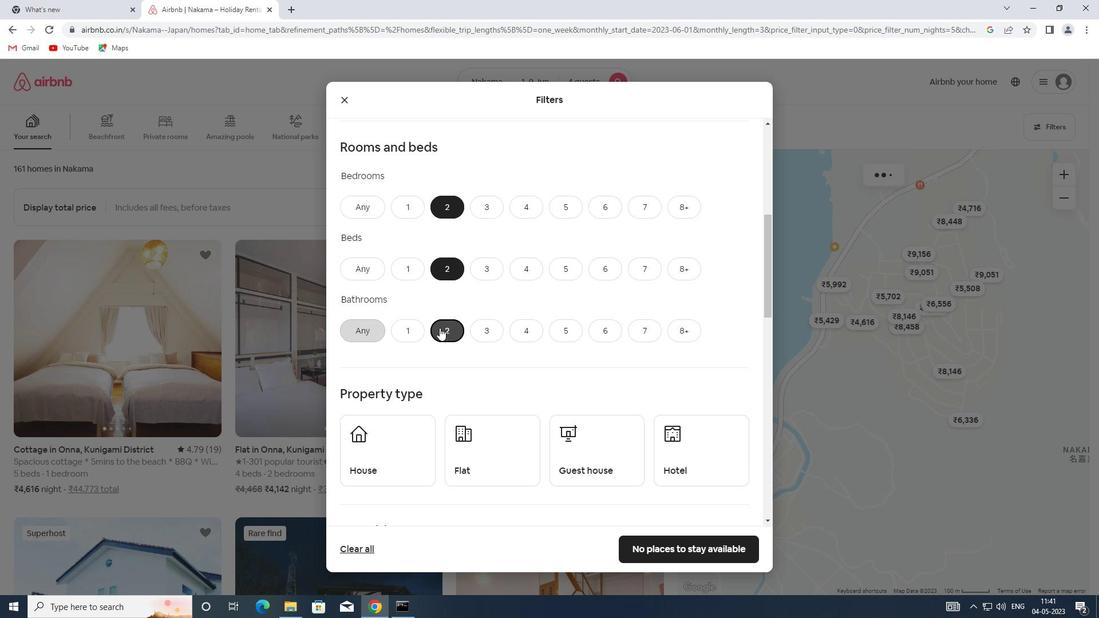 
Action: Mouse scrolled (439, 327) with delta (0, 0)
Screenshot: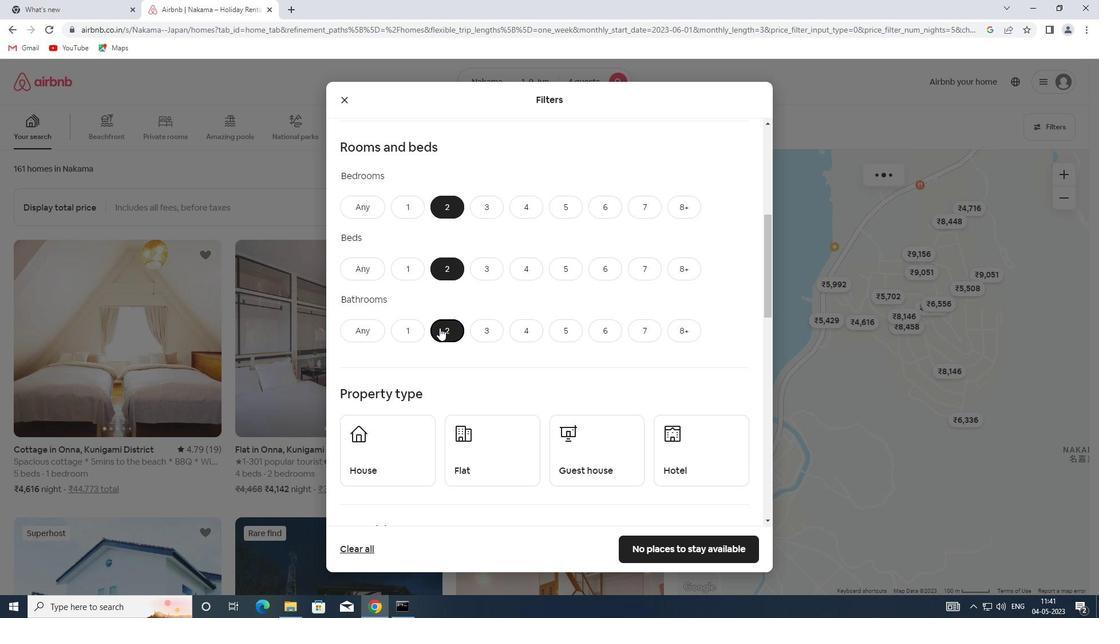 
Action: Mouse scrolled (439, 327) with delta (0, 0)
Screenshot: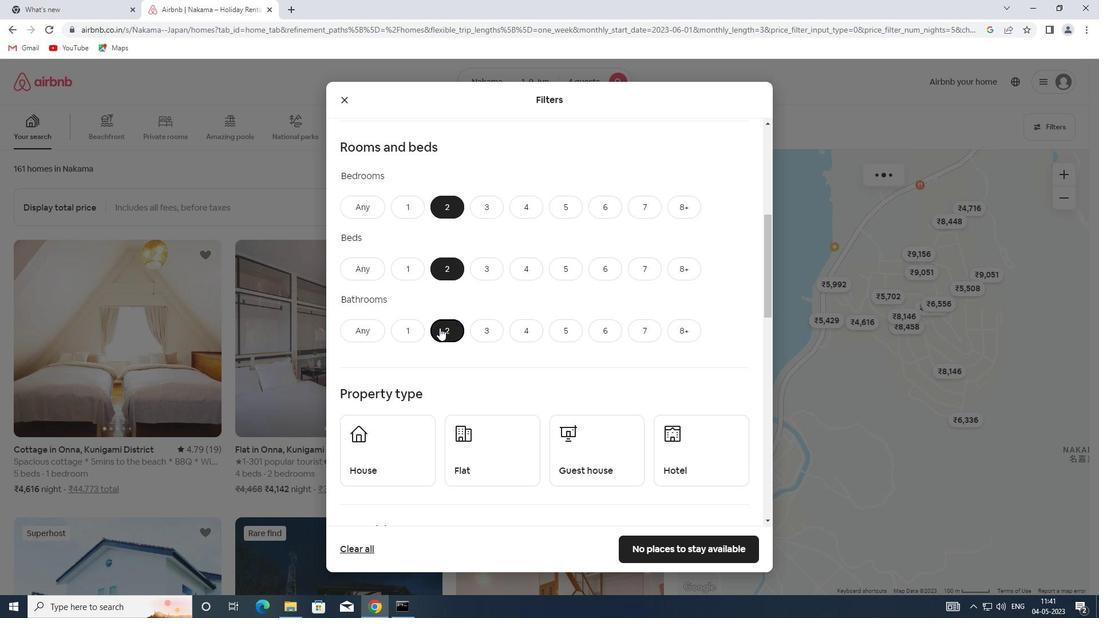 
Action: Mouse moved to (382, 274)
Screenshot: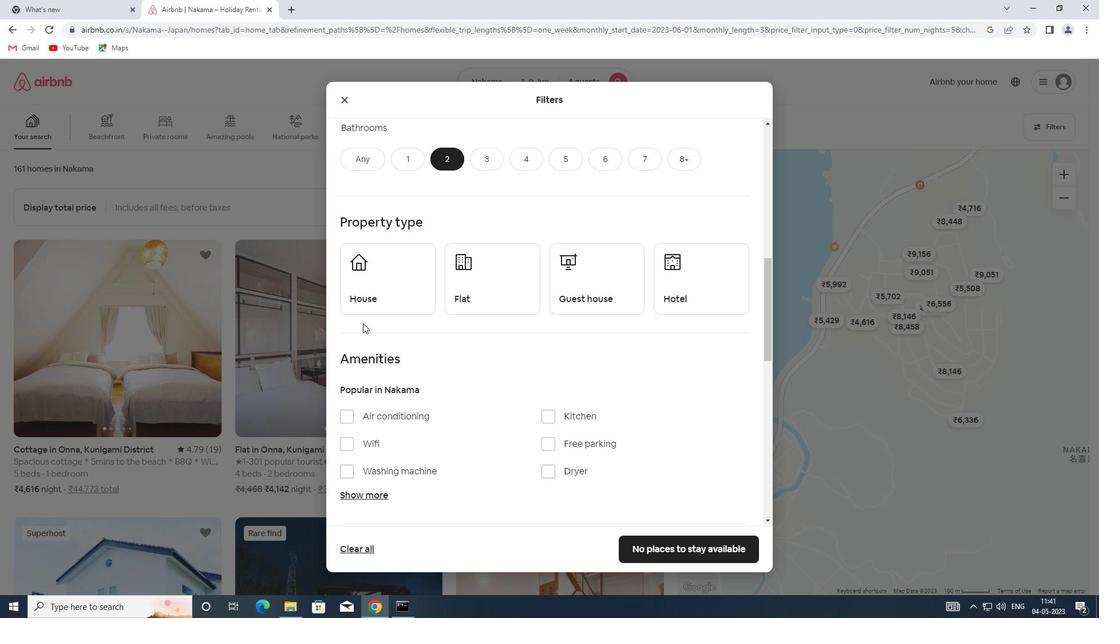 
Action: Mouse pressed left at (382, 274)
Screenshot: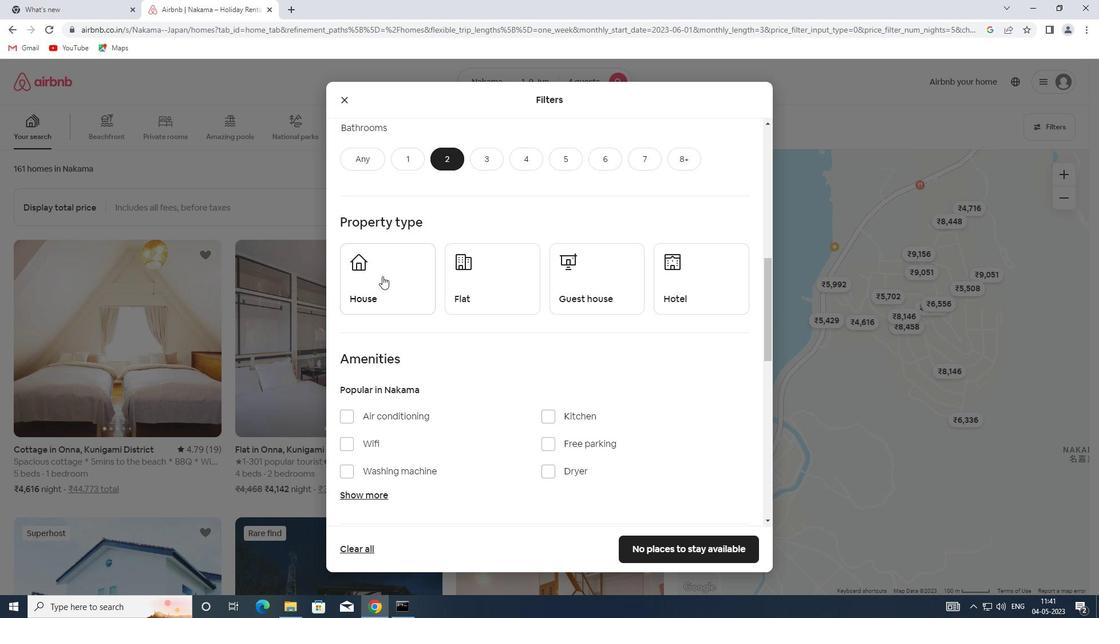 
Action: Mouse moved to (474, 284)
Screenshot: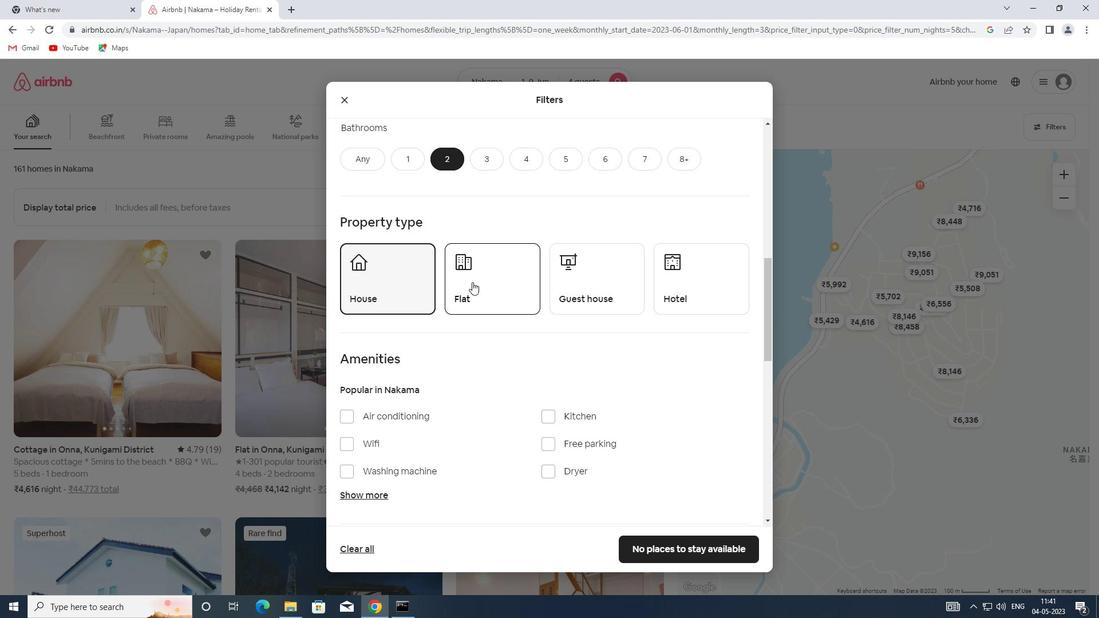 
Action: Mouse pressed left at (474, 284)
Screenshot: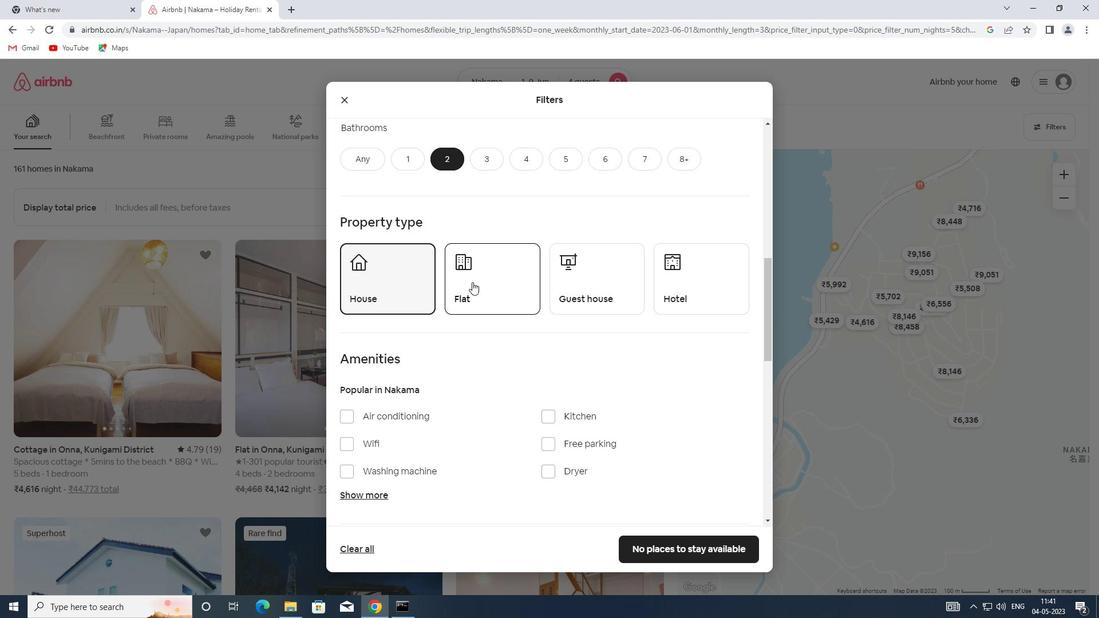 
Action: Mouse moved to (501, 284)
Screenshot: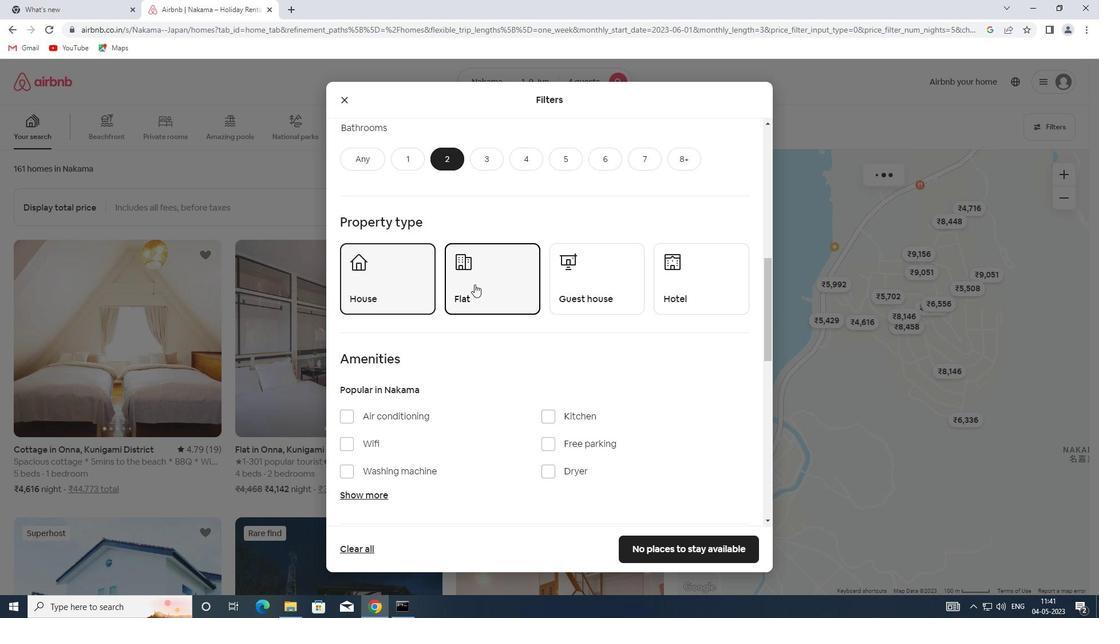 
Action: Mouse scrolled (501, 284) with delta (0, 0)
Screenshot: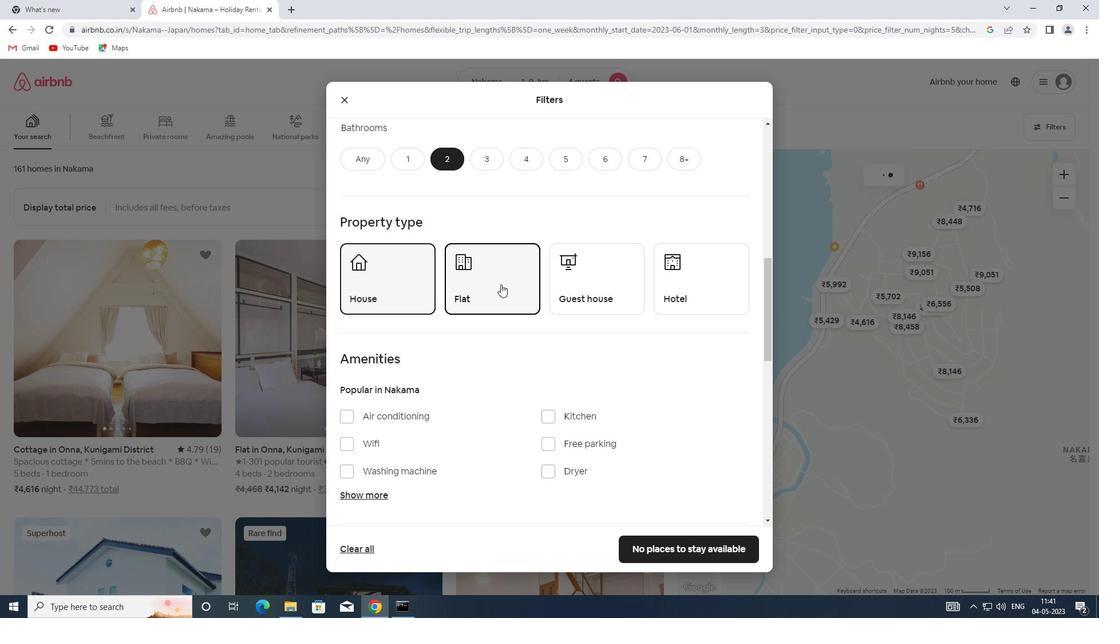 
Action: Mouse moved to (584, 244)
Screenshot: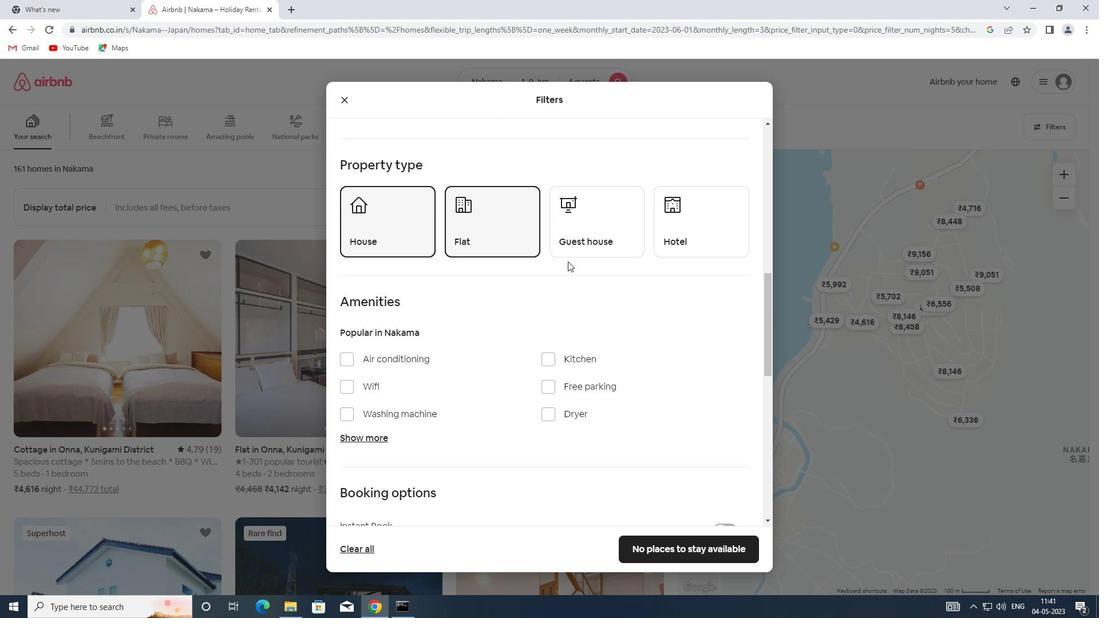 
Action: Mouse pressed left at (584, 244)
Screenshot: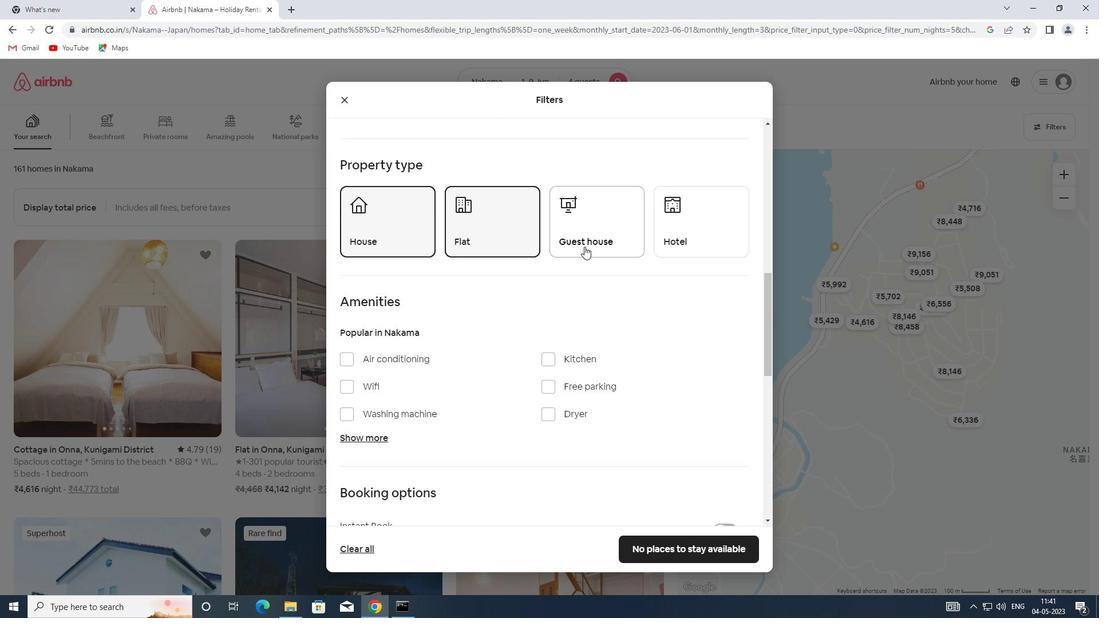 
Action: Mouse moved to (477, 314)
Screenshot: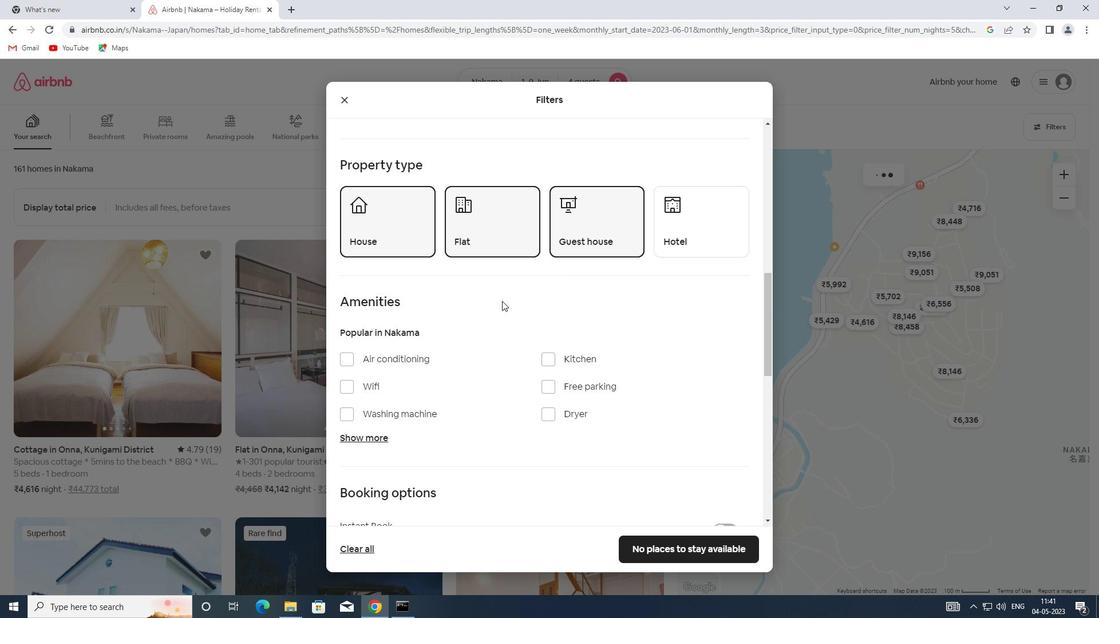 
Action: Mouse scrolled (477, 314) with delta (0, 0)
Screenshot: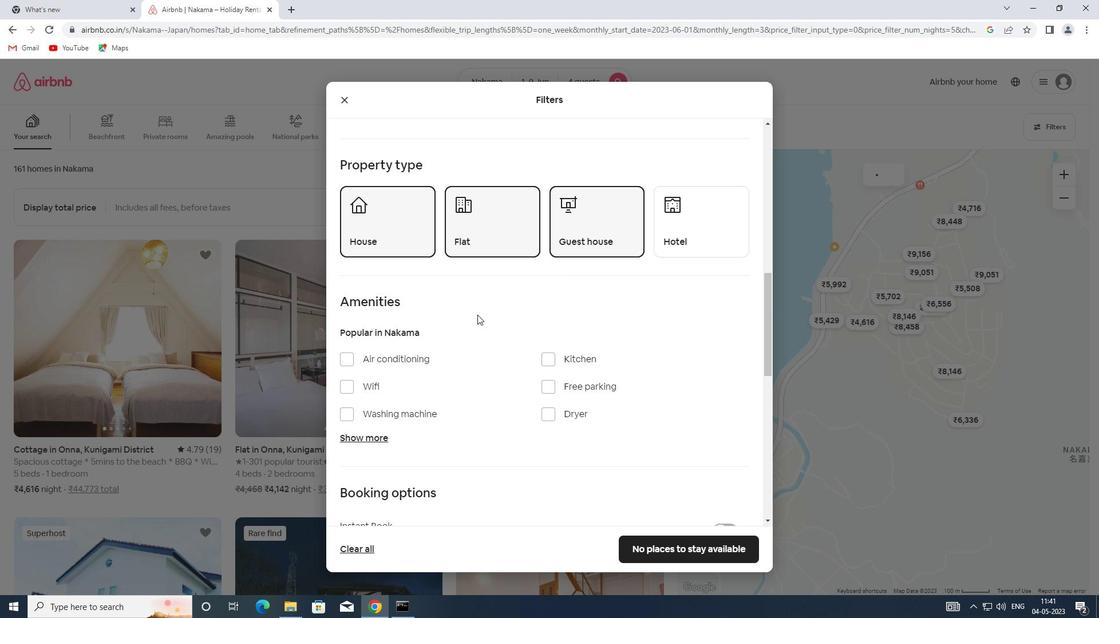 
Action: Mouse scrolled (477, 314) with delta (0, 0)
Screenshot: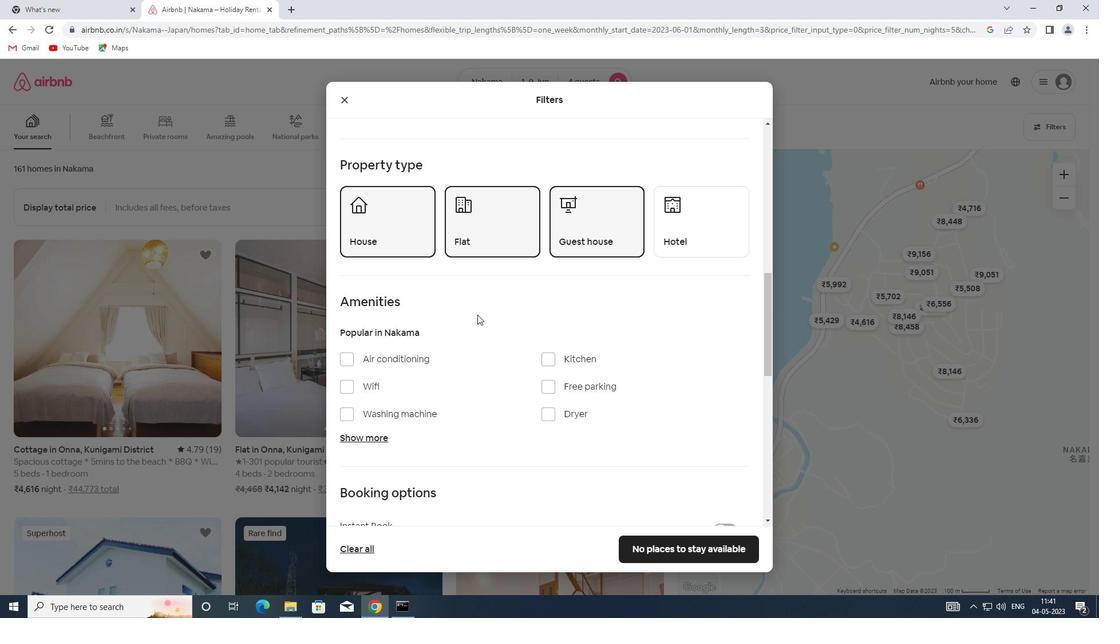 
Action: Mouse scrolled (477, 314) with delta (0, 0)
Screenshot: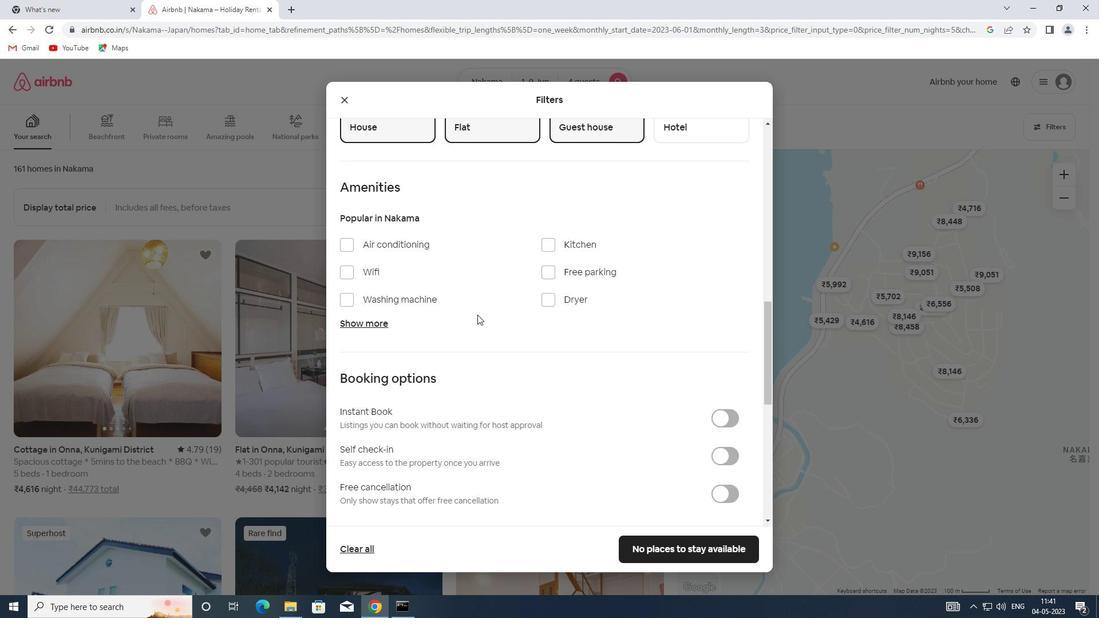 
Action: Mouse scrolled (477, 314) with delta (0, 0)
Screenshot: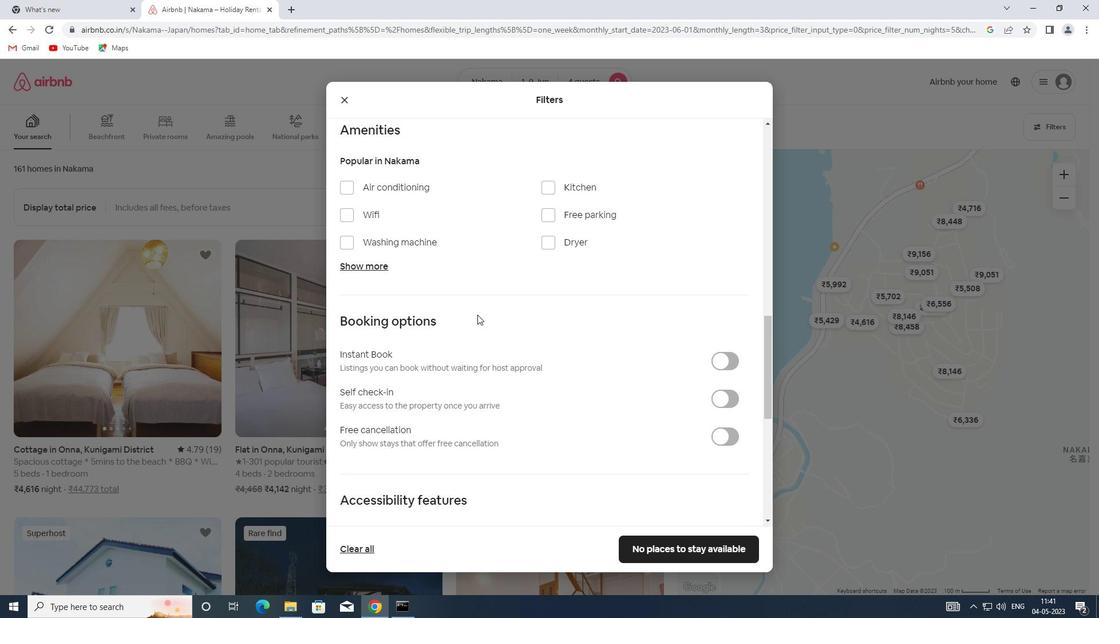 
Action: Mouse scrolled (477, 314) with delta (0, 0)
Screenshot: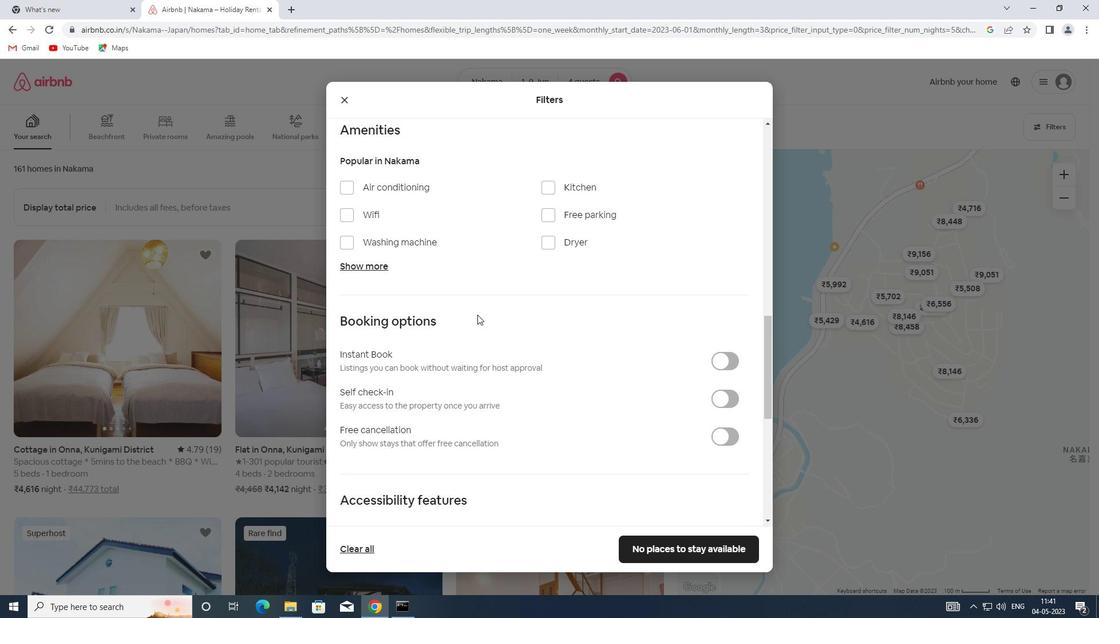 
Action: Mouse scrolled (477, 314) with delta (0, 0)
Screenshot: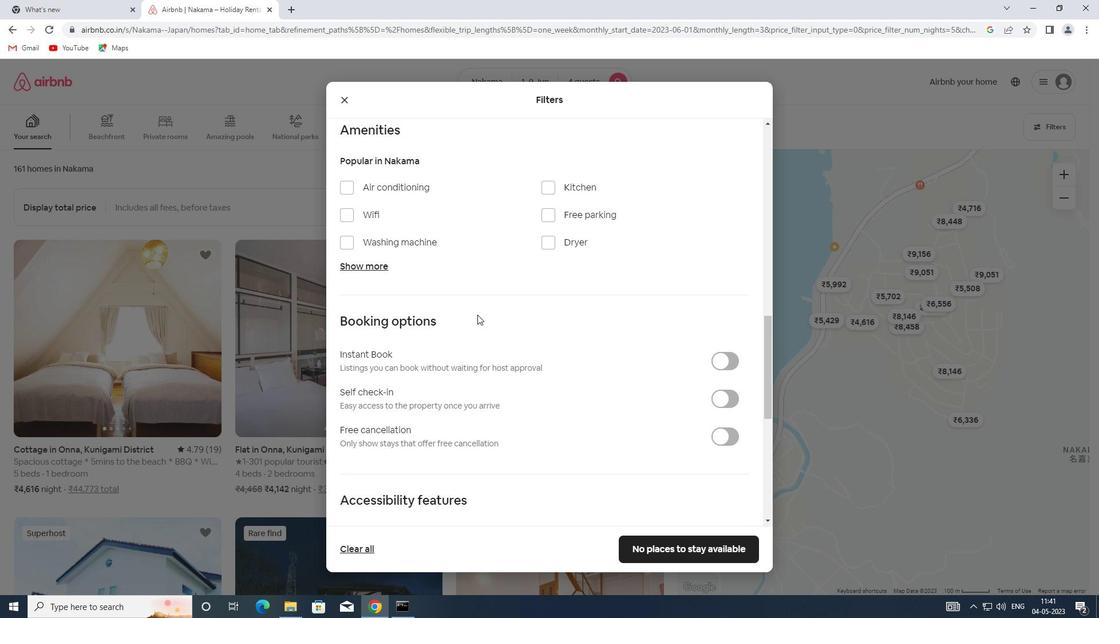 
Action: Mouse moved to (727, 230)
Screenshot: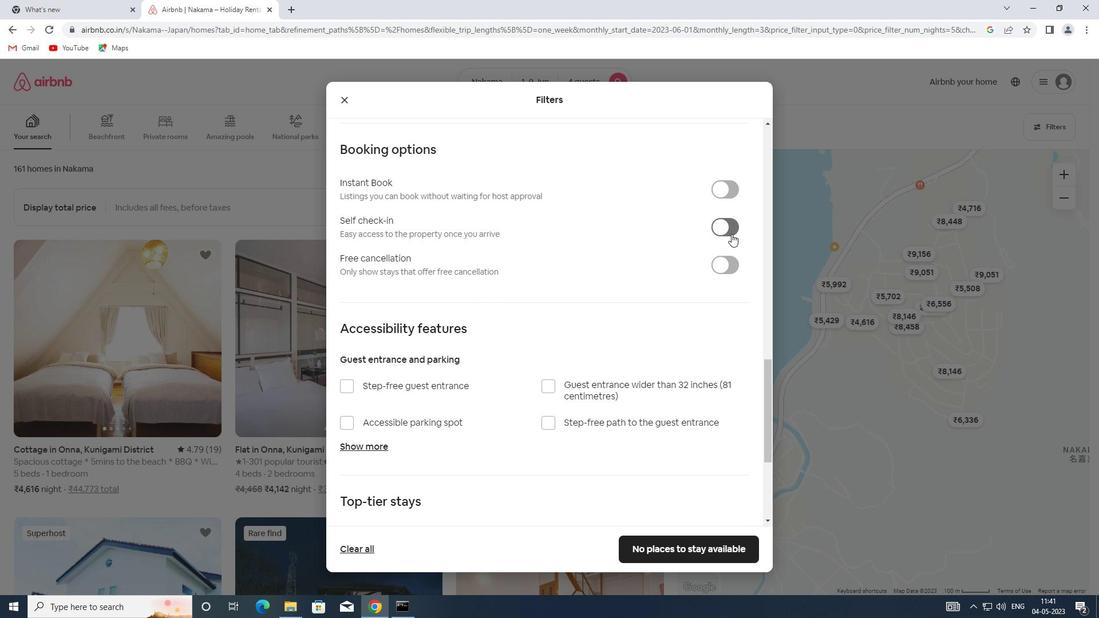 
Action: Mouse pressed left at (727, 230)
Screenshot: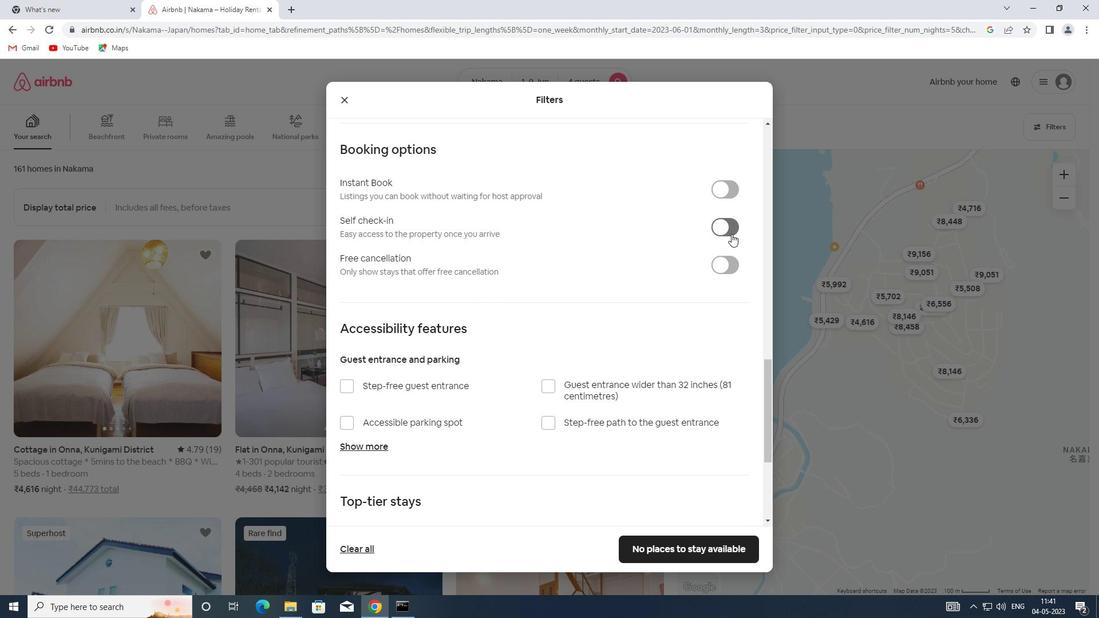
Action: Mouse moved to (558, 298)
Screenshot: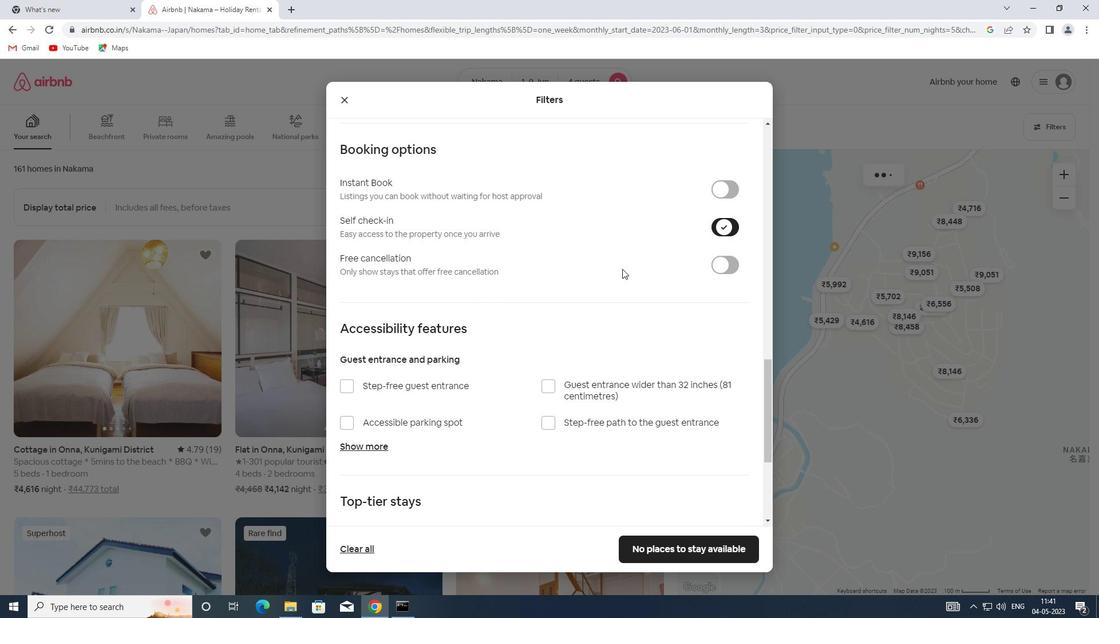 
Action: Mouse scrolled (558, 297) with delta (0, 0)
Screenshot: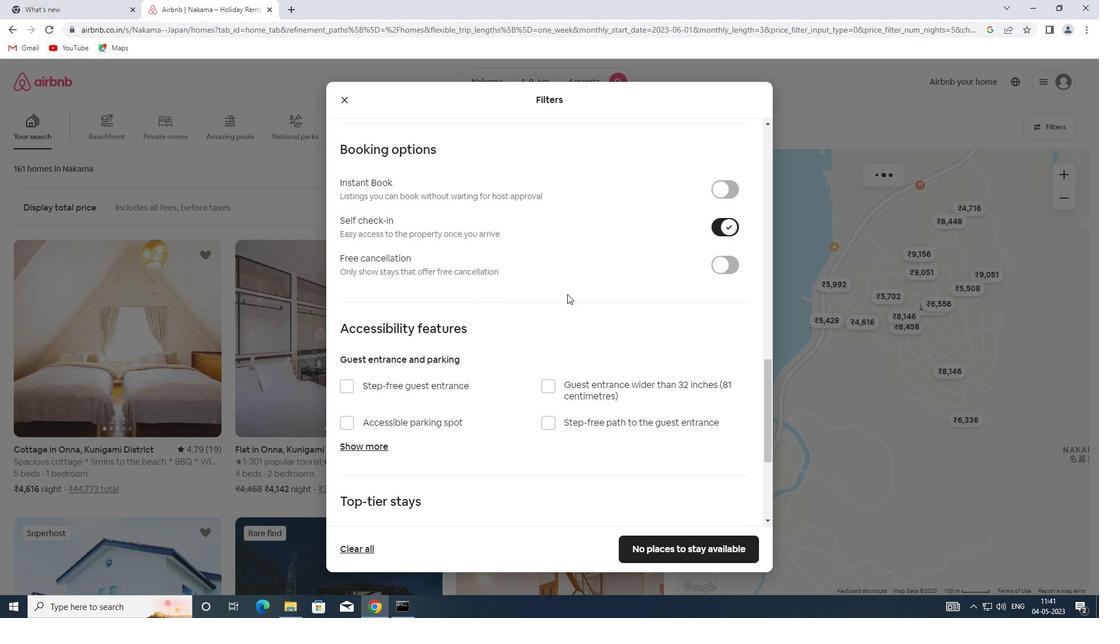 
Action: Mouse scrolled (558, 297) with delta (0, 0)
Screenshot: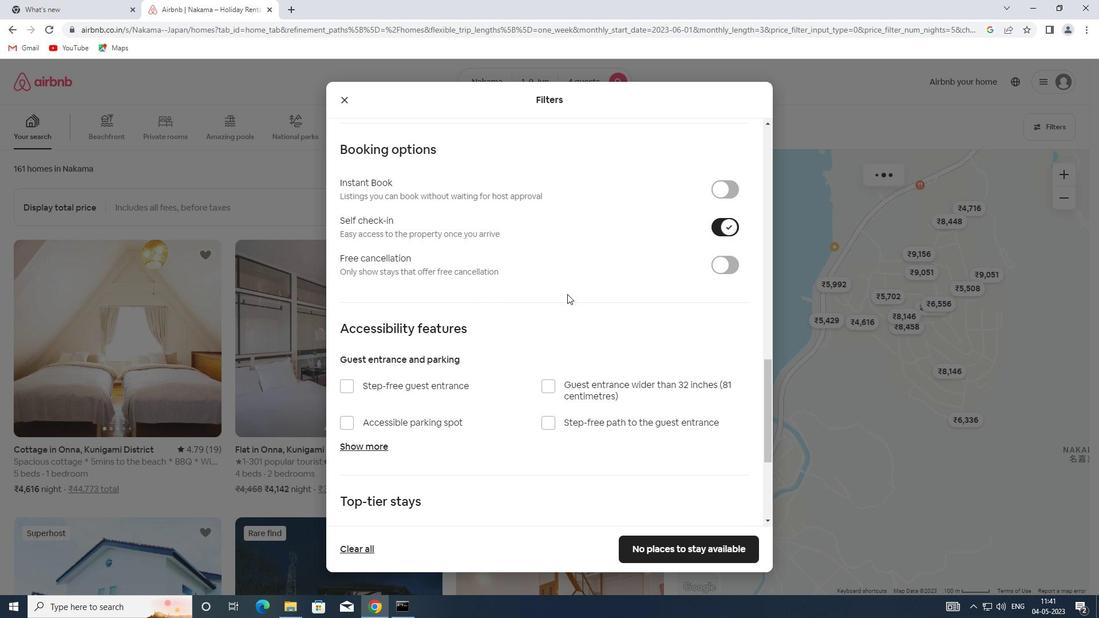 
Action: Mouse scrolled (558, 297) with delta (0, 0)
Screenshot: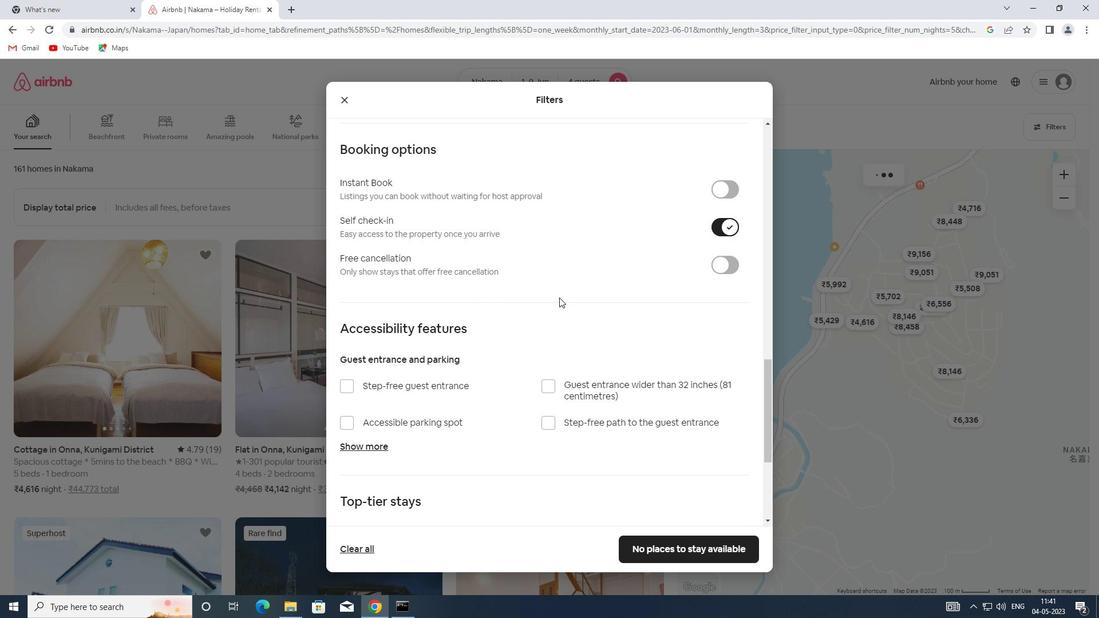 
Action: Mouse scrolled (558, 297) with delta (0, 0)
Screenshot: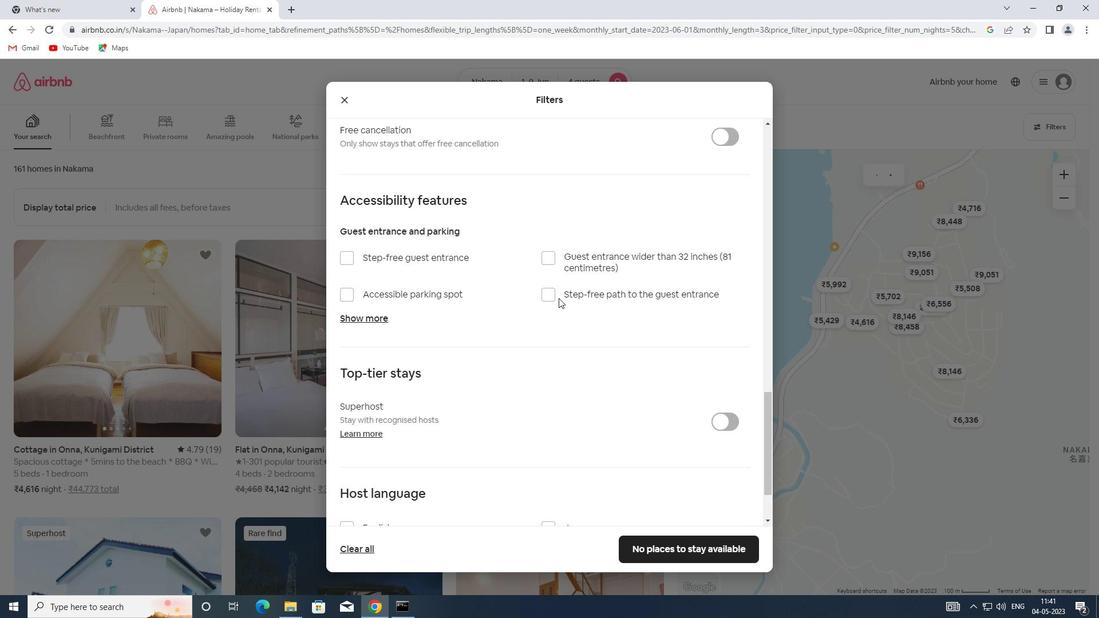 
Action: Mouse scrolled (558, 297) with delta (0, 0)
Screenshot: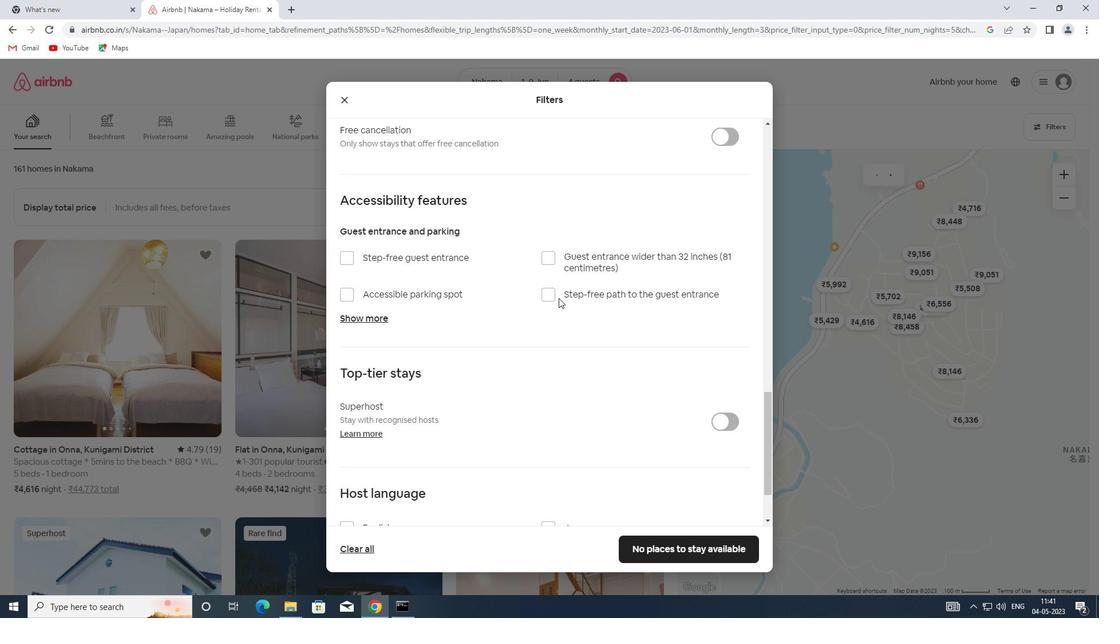 
Action: Mouse scrolled (558, 297) with delta (0, 0)
Screenshot: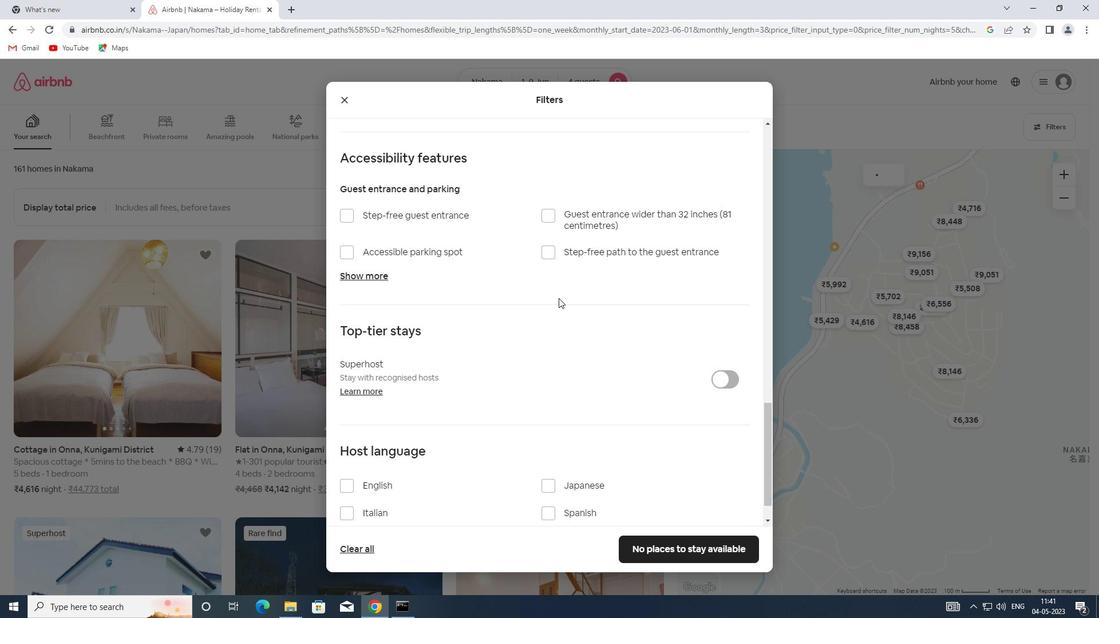 
Action: Mouse scrolled (558, 297) with delta (0, 0)
Screenshot: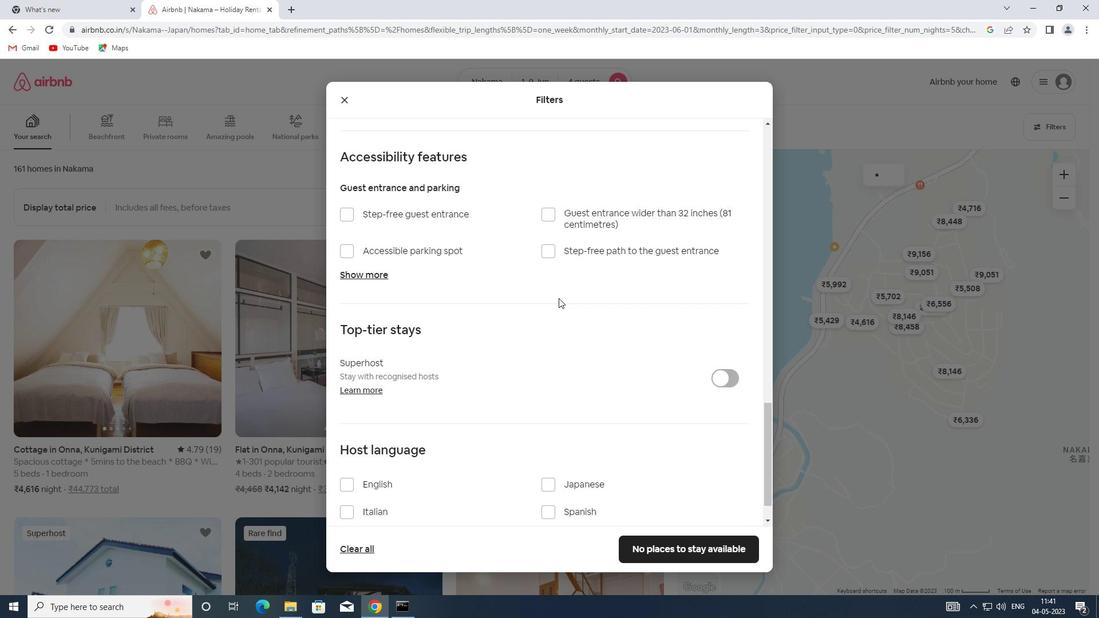 
Action: Mouse moved to (384, 440)
Screenshot: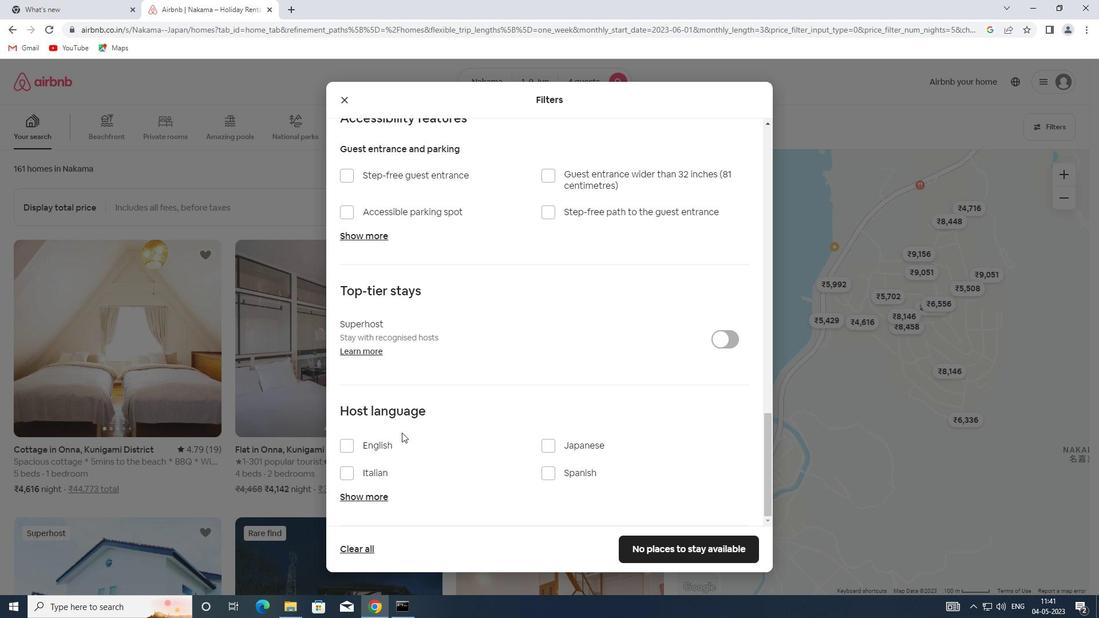 
Action: Mouse pressed left at (384, 440)
Screenshot: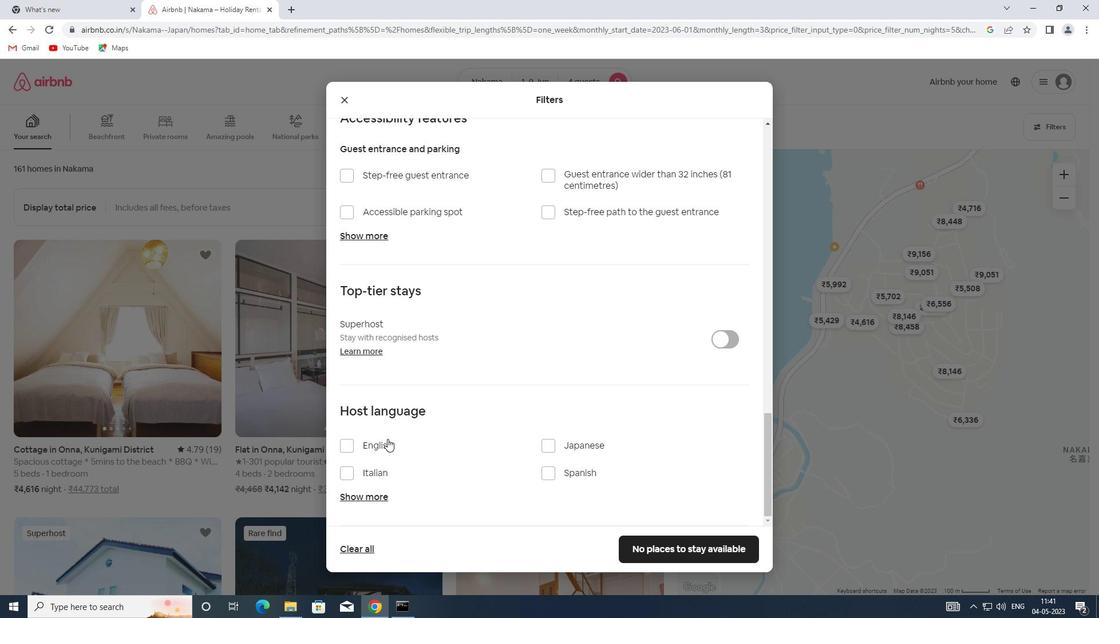 
Action: Mouse moved to (682, 546)
Screenshot: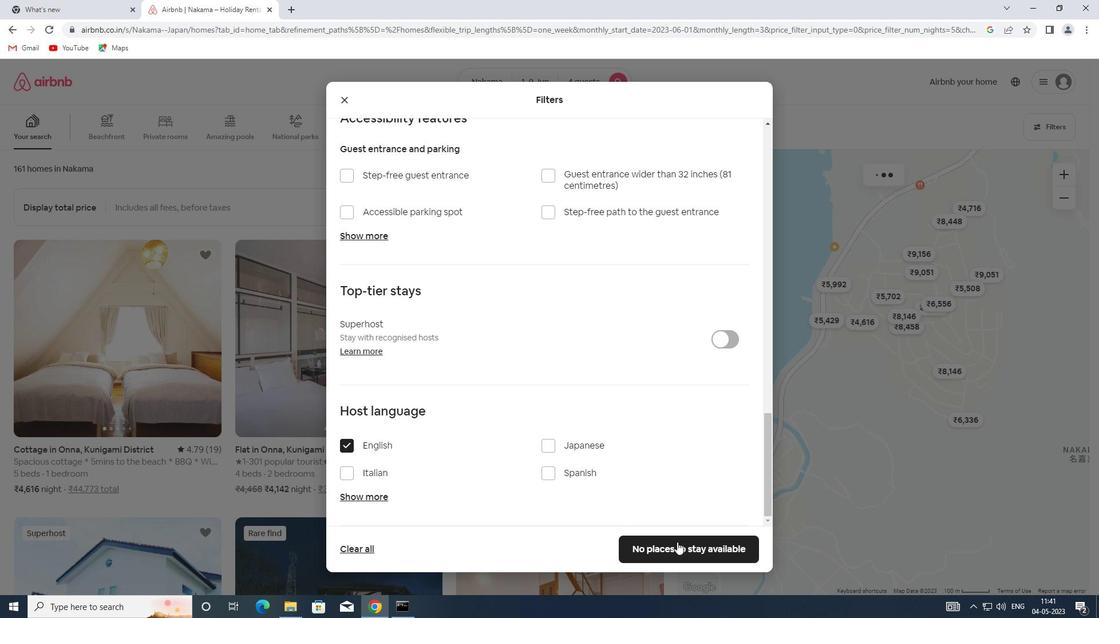 
Action: Mouse pressed left at (682, 546)
Screenshot: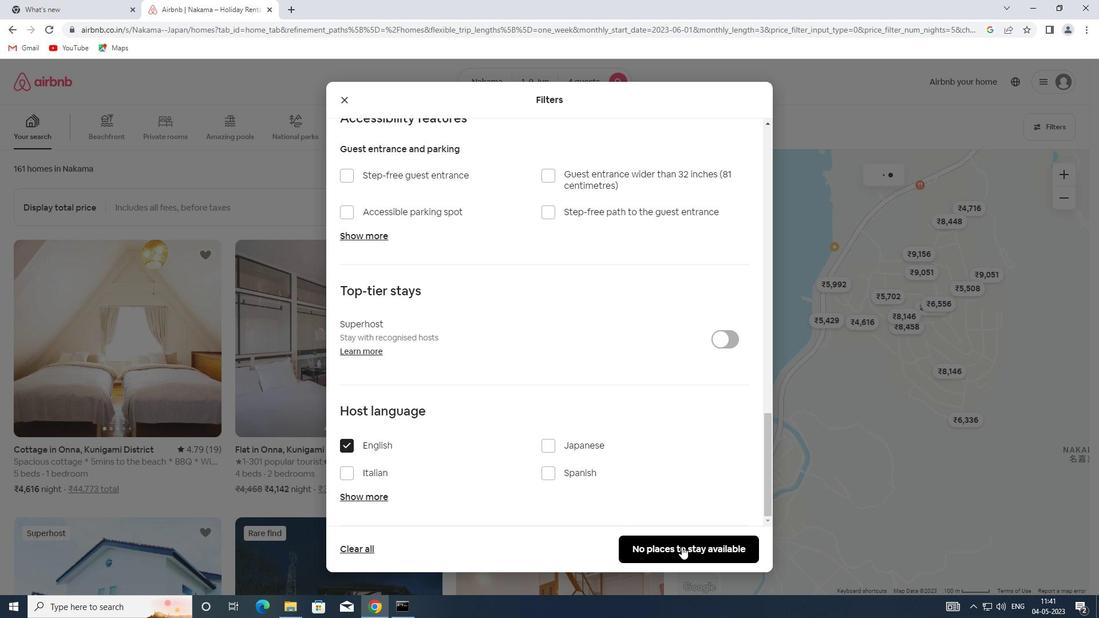 
Action: Mouse moved to (682, 546)
Screenshot: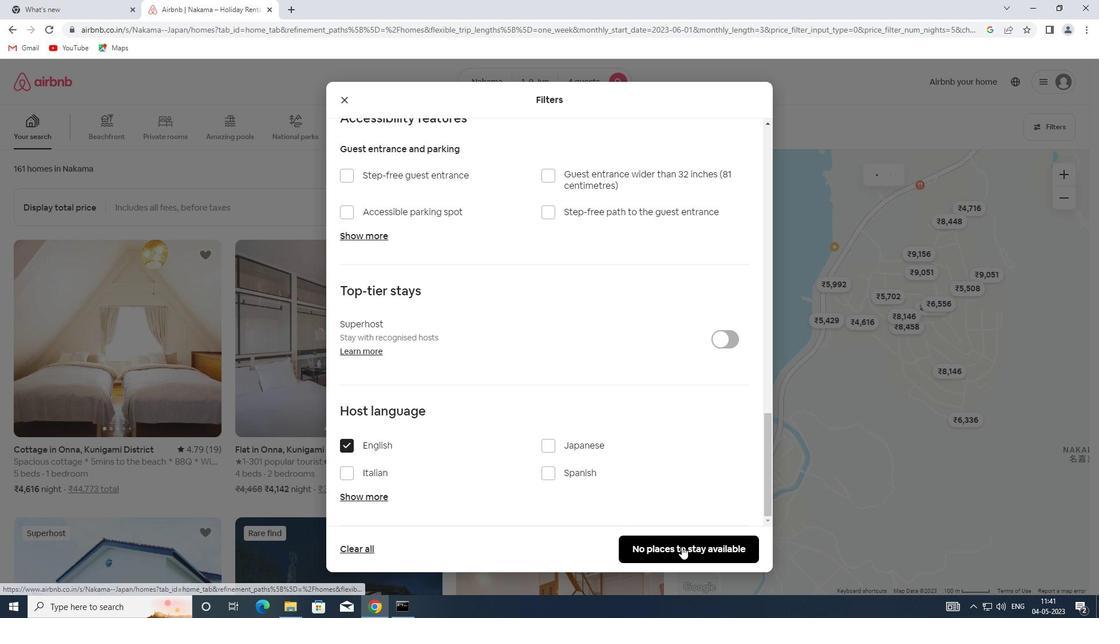 
